 Task: Look for space in Alcoy, Spain from 2nd June, 2023 to 6th June, 2023 for 1 adult in price range Rs.10000 to Rs.13000. Place can be private room with 1  bedroom having 1 bed and 1 bathroom. Property type can be house, flat, guest house, hotel. Booking option can be shelf check-in. Required host language is English.
Action: Mouse moved to (298, 144)
Screenshot: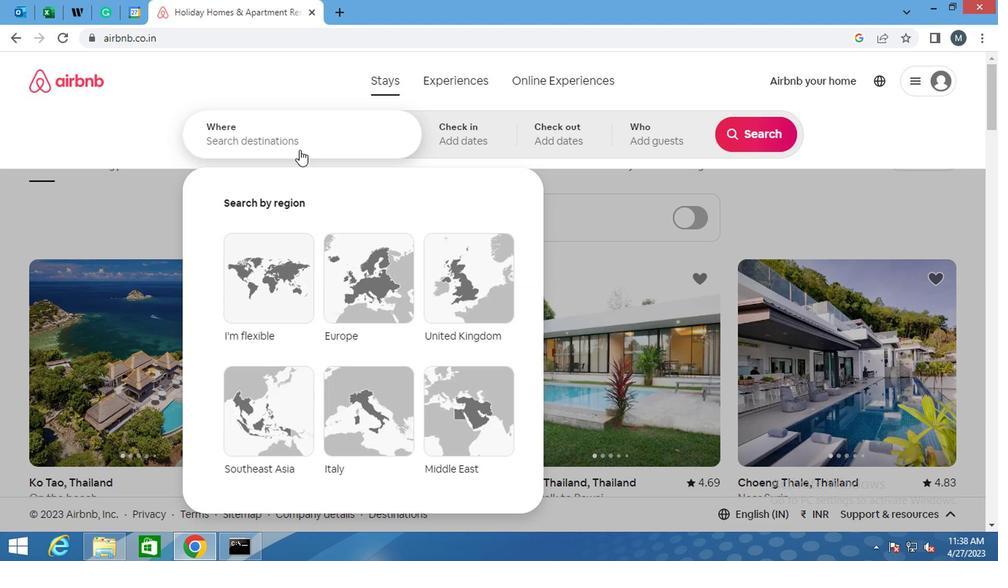 
Action: Mouse pressed left at (298, 144)
Screenshot: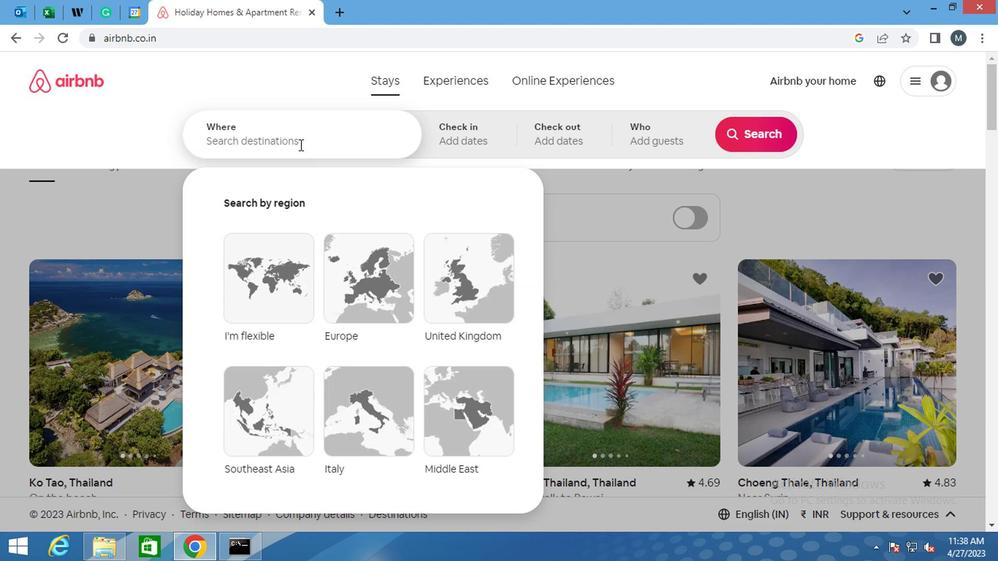 
Action: Mouse moved to (299, 144)
Screenshot: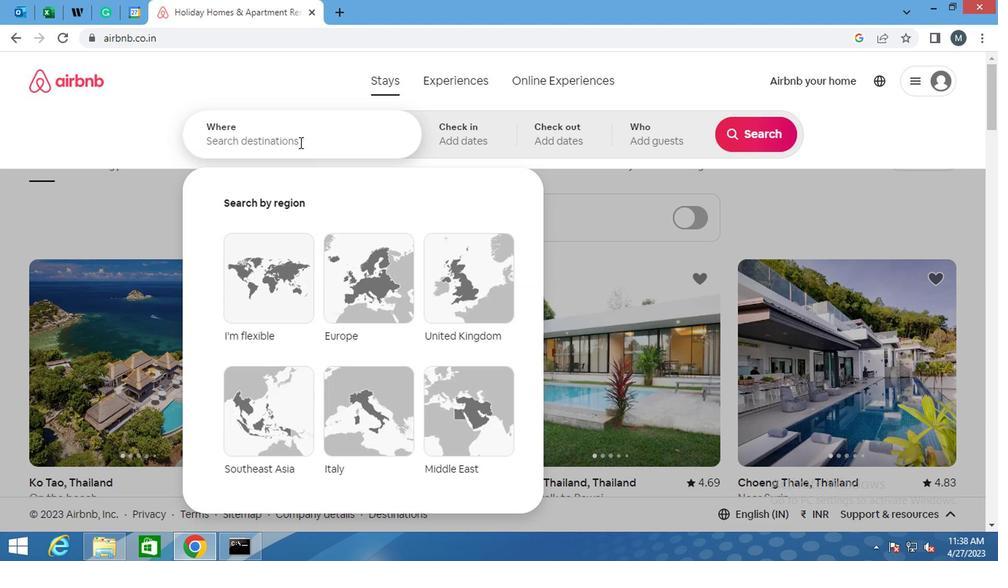
Action: Key pressed <Key.shift>ALCOY,<Key.shift>SPAIN<Key.enter>
Screenshot: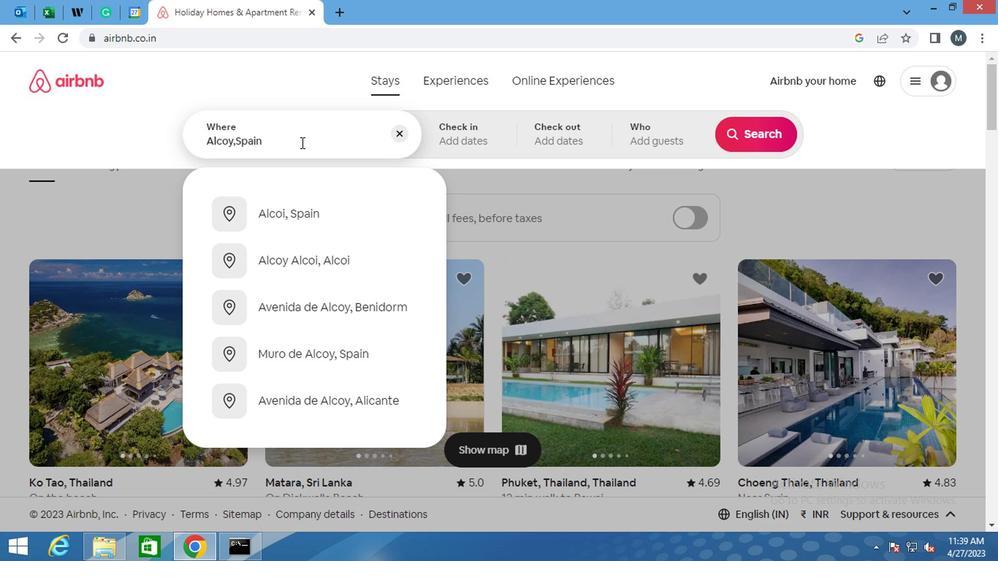 
Action: Mouse moved to (742, 252)
Screenshot: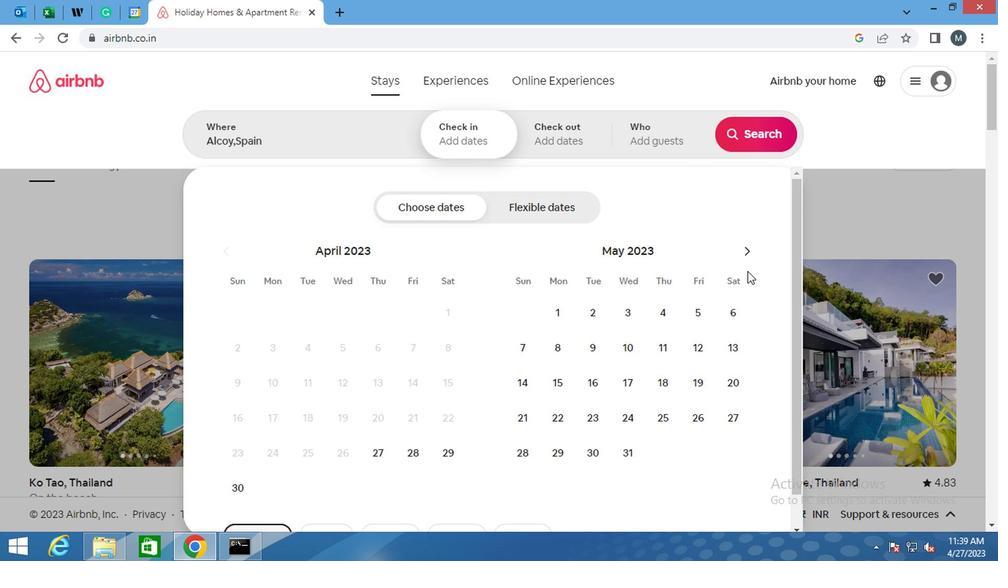 
Action: Mouse pressed left at (742, 252)
Screenshot: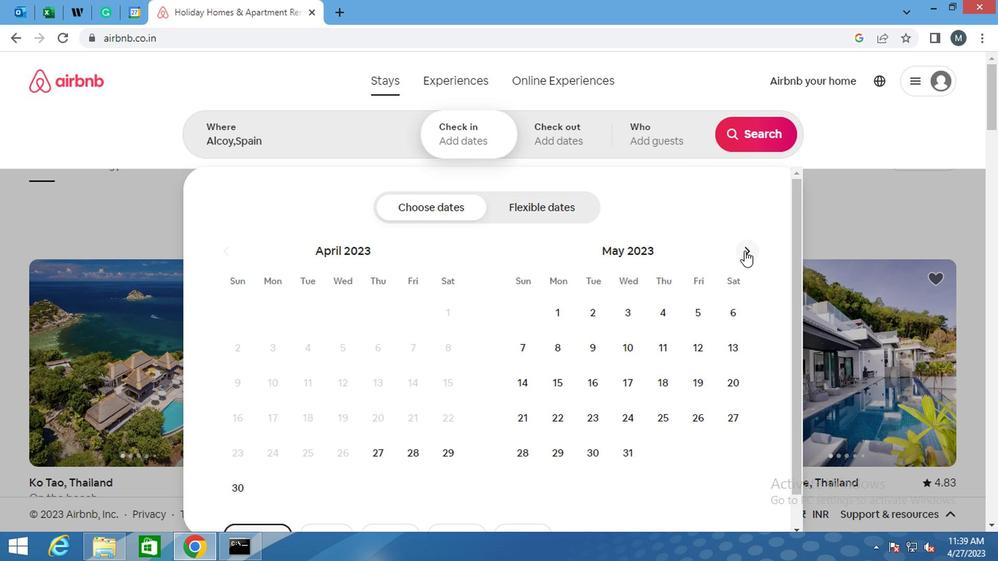 
Action: Mouse moved to (690, 316)
Screenshot: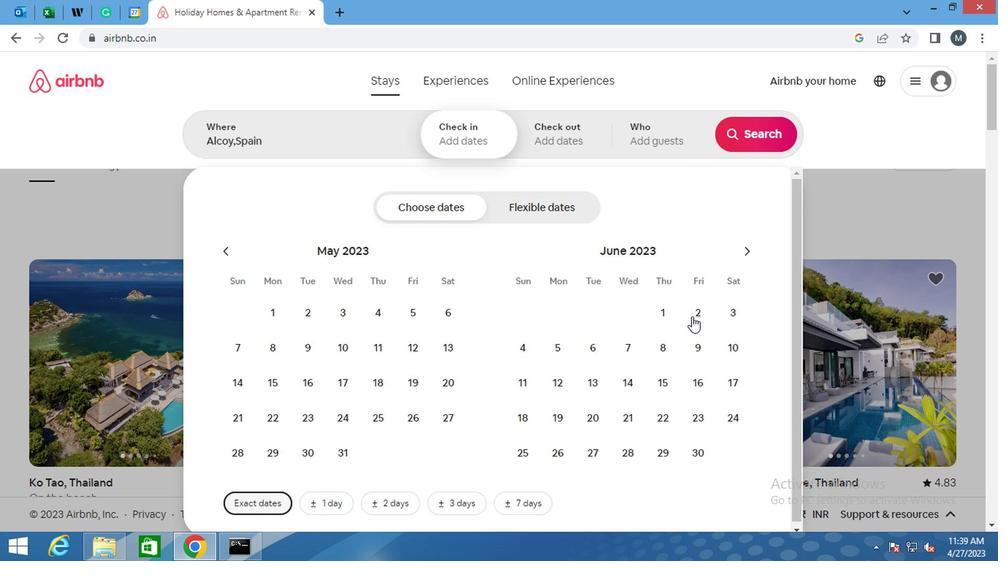 
Action: Mouse pressed left at (690, 316)
Screenshot: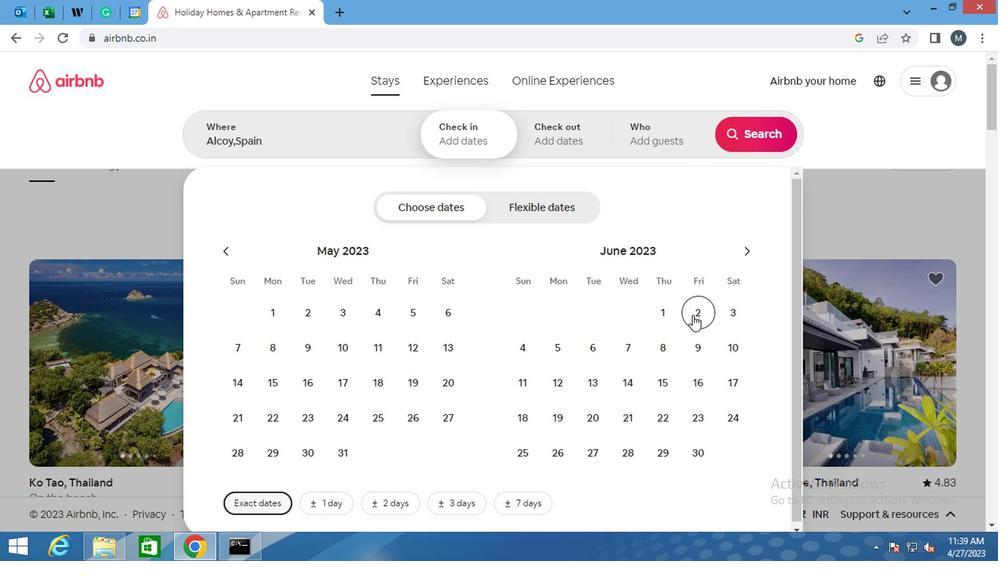 
Action: Mouse moved to (593, 350)
Screenshot: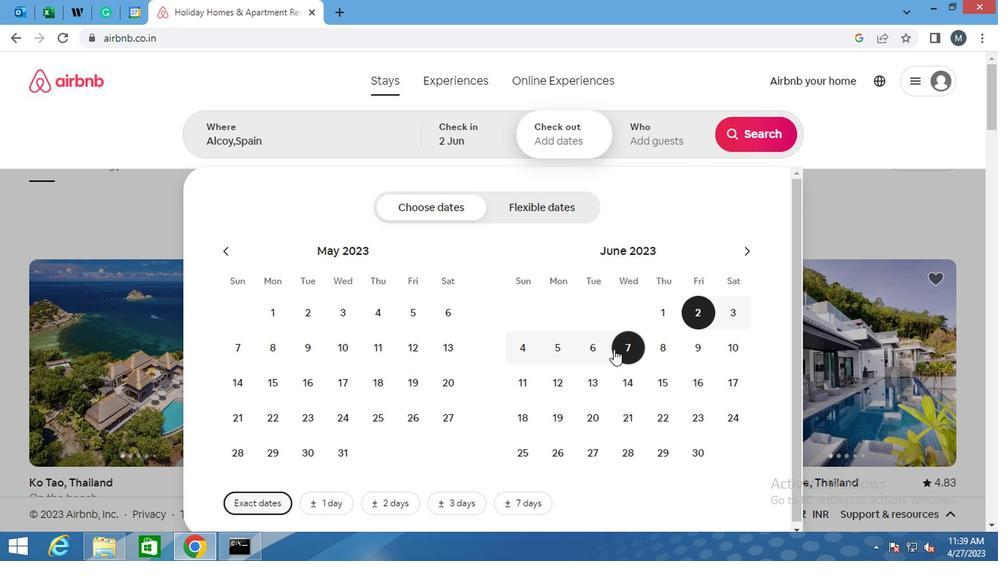 
Action: Mouse pressed left at (593, 350)
Screenshot: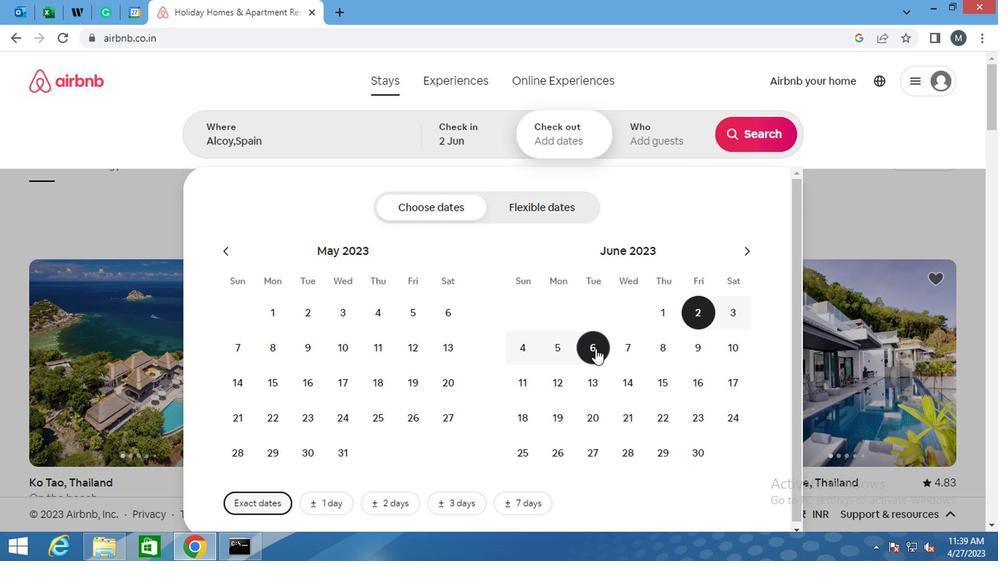 
Action: Mouse moved to (659, 149)
Screenshot: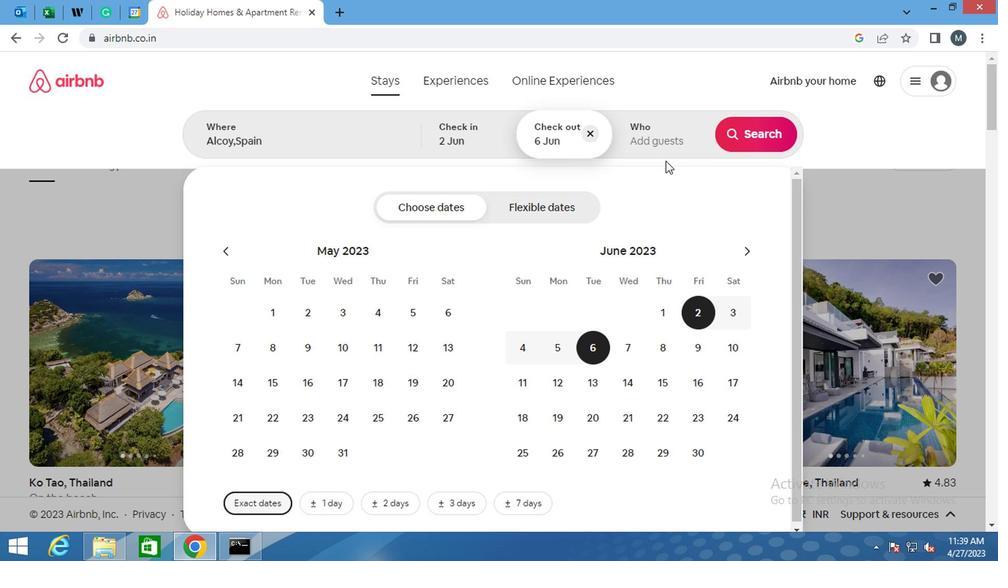 
Action: Mouse pressed left at (659, 149)
Screenshot: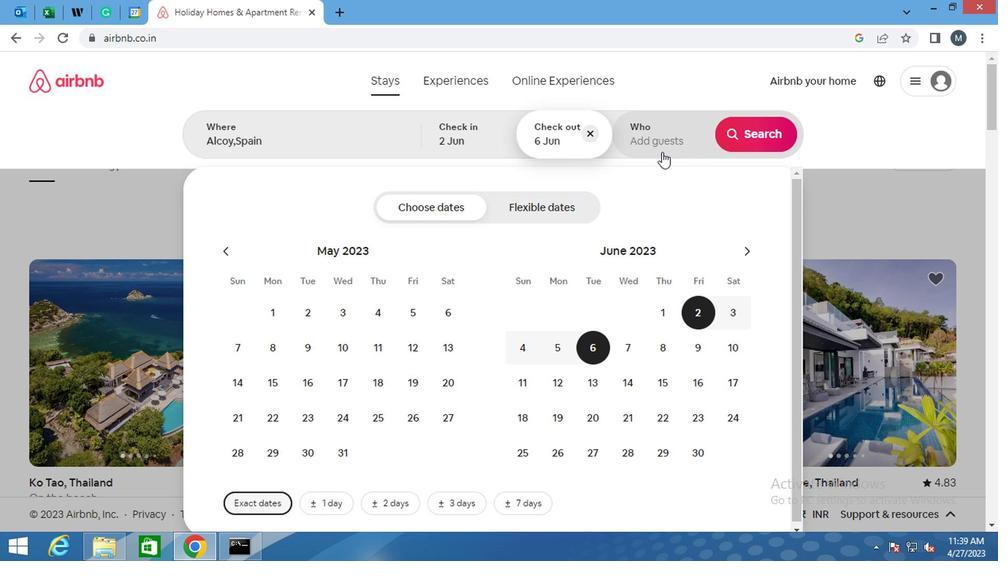 
Action: Mouse moved to (764, 217)
Screenshot: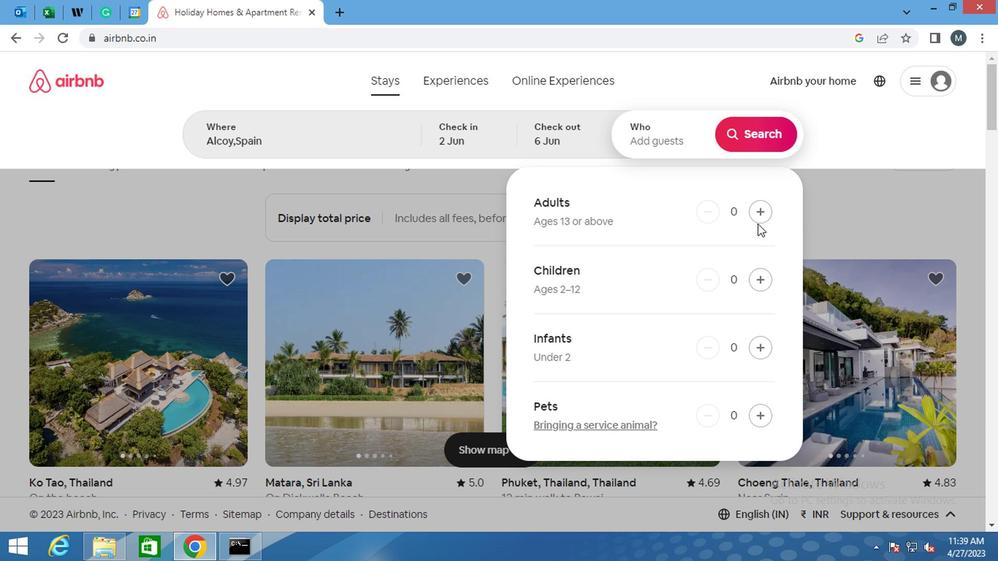 
Action: Mouse pressed left at (764, 217)
Screenshot: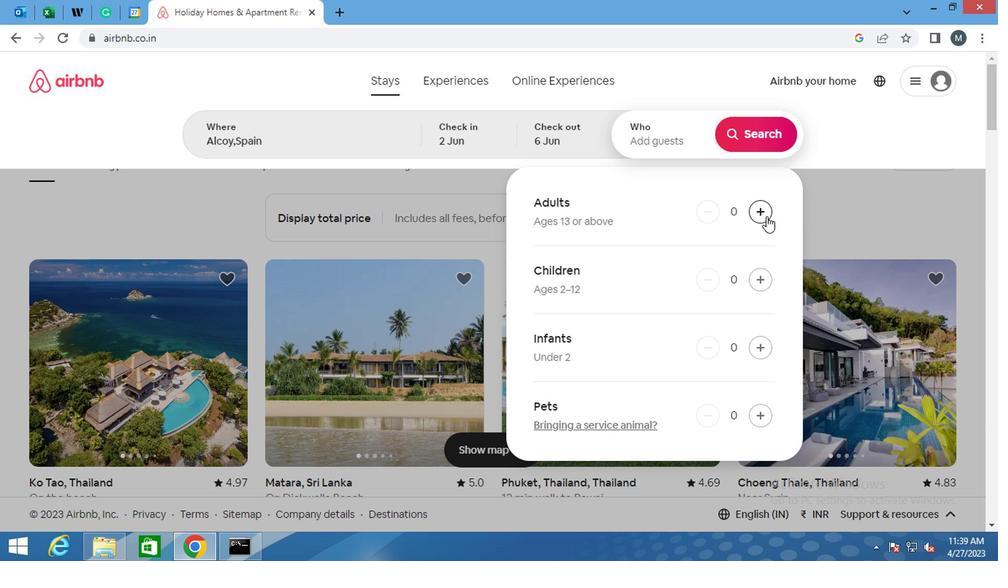 
Action: Mouse moved to (753, 136)
Screenshot: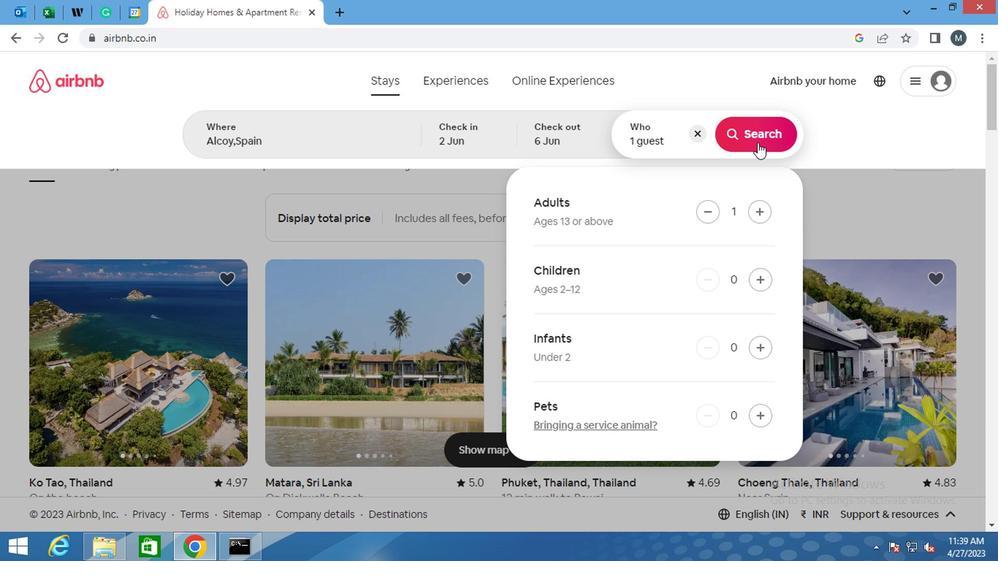 
Action: Mouse pressed left at (753, 136)
Screenshot: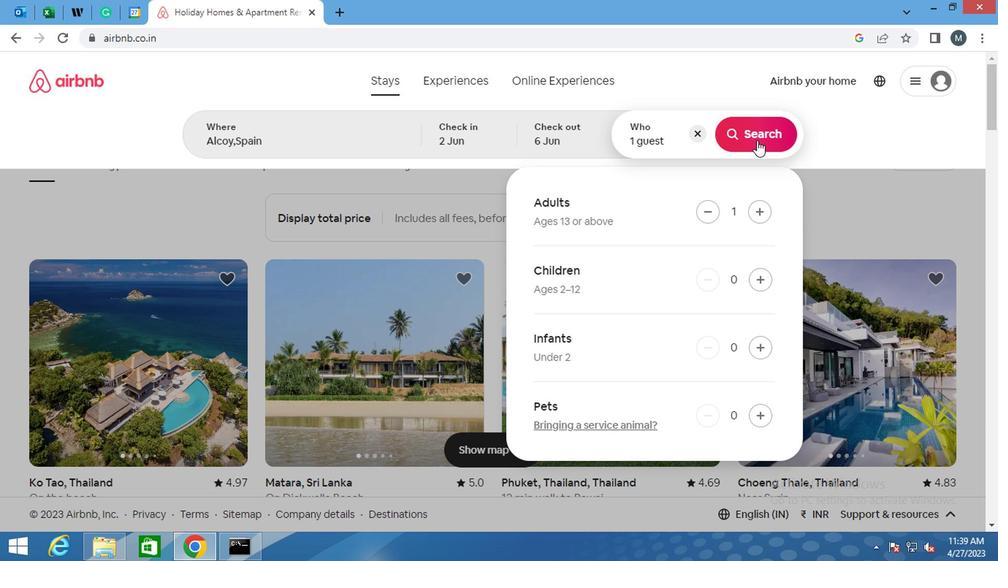
Action: Mouse moved to (951, 140)
Screenshot: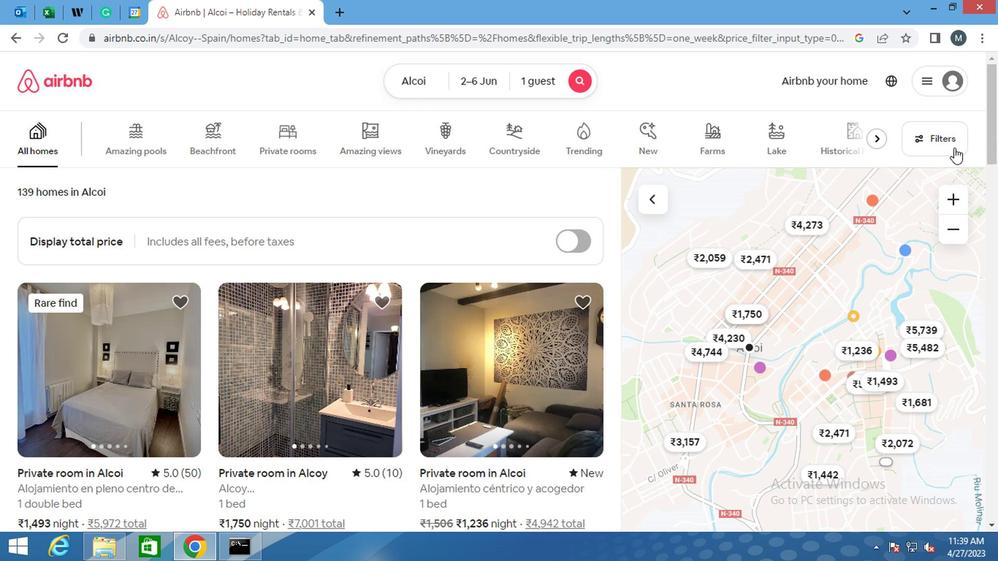 
Action: Mouse pressed left at (951, 140)
Screenshot: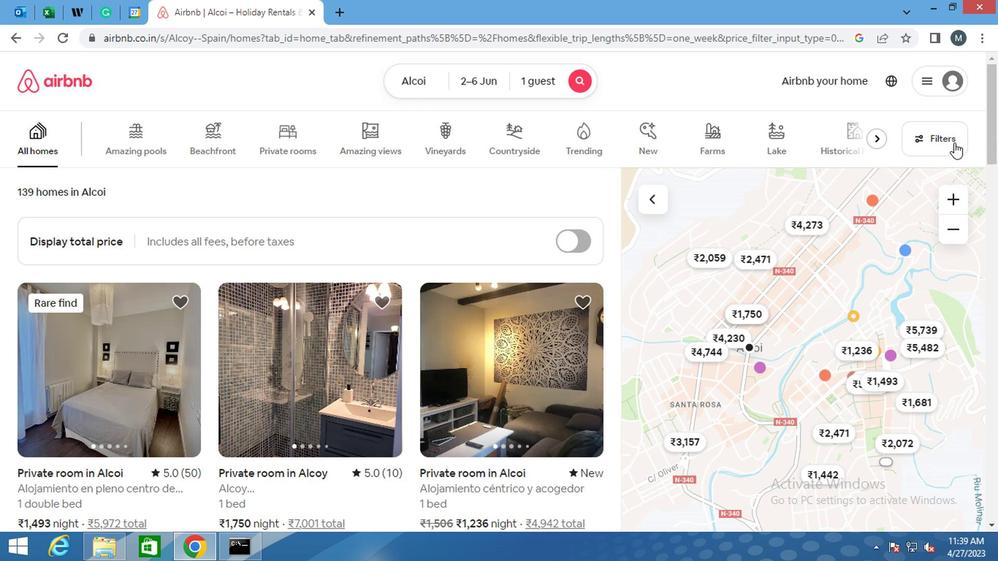 
Action: Mouse moved to (408, 314)
Screenshot: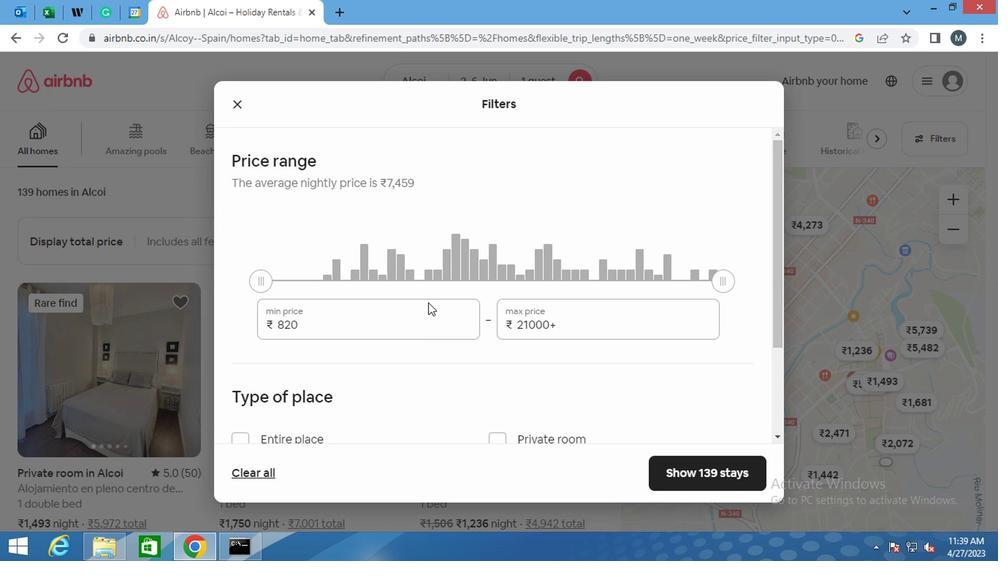 
Action: Mouse pressed left at (408, 314)
Screenshot: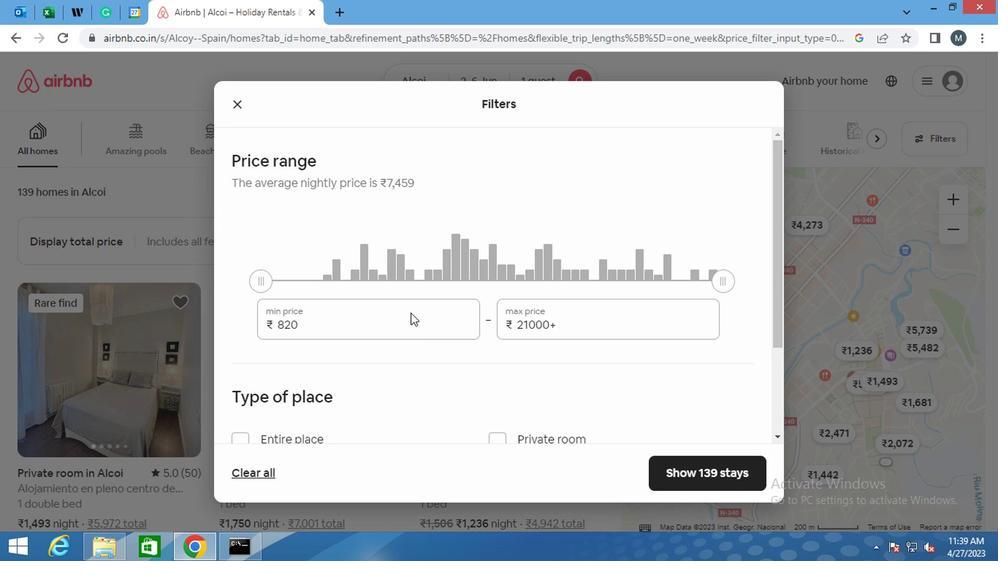 
Action: Mouse moved to (403, 321)
Screenshot: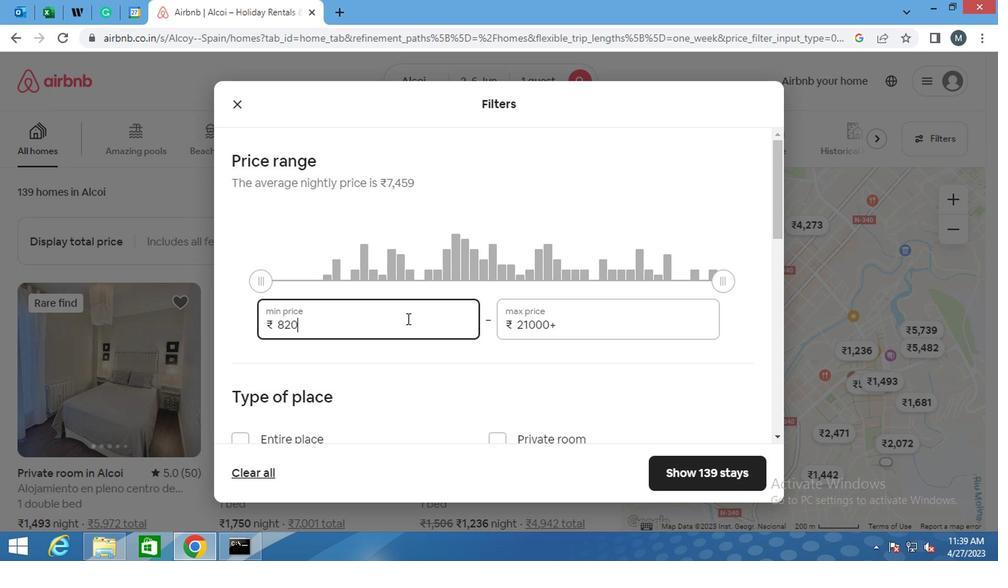 
Action: Key pressed <Key.backspace><Key.backspace><Key.backspace>10000
Screenshot: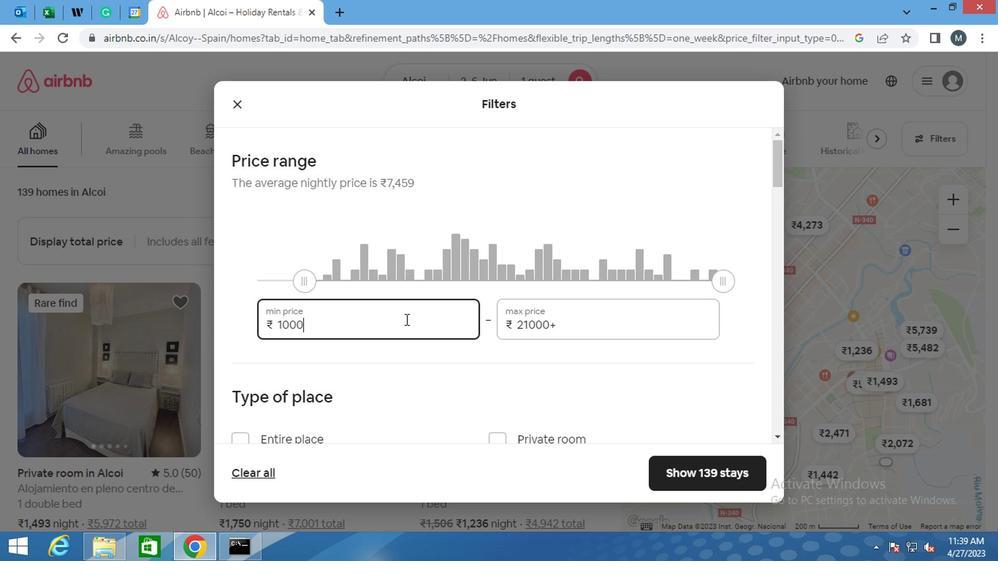 
Action: Mouse moved to (560, 328)
Screenshot: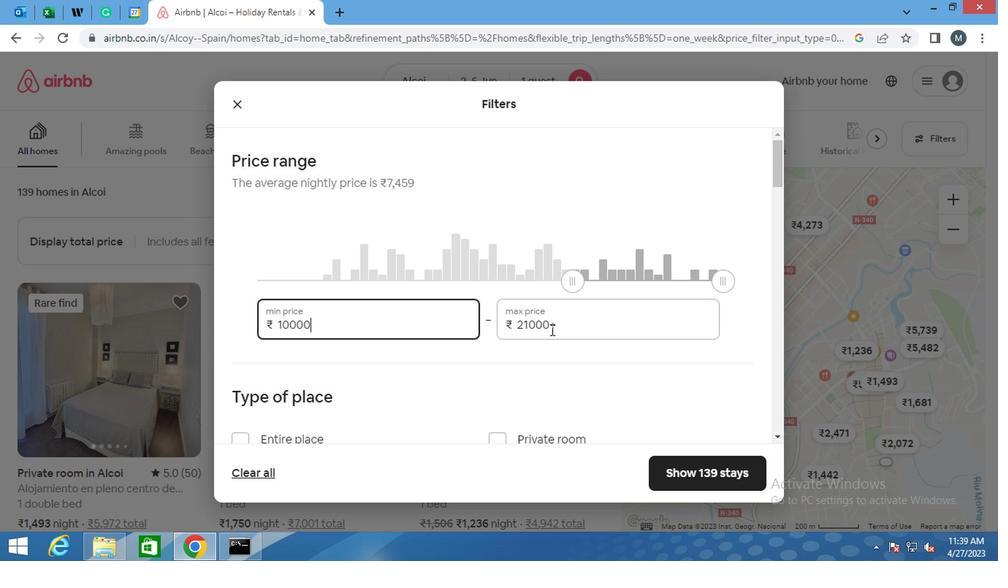 
Action: Mouse pressed left at (560, 328)
Screenshot: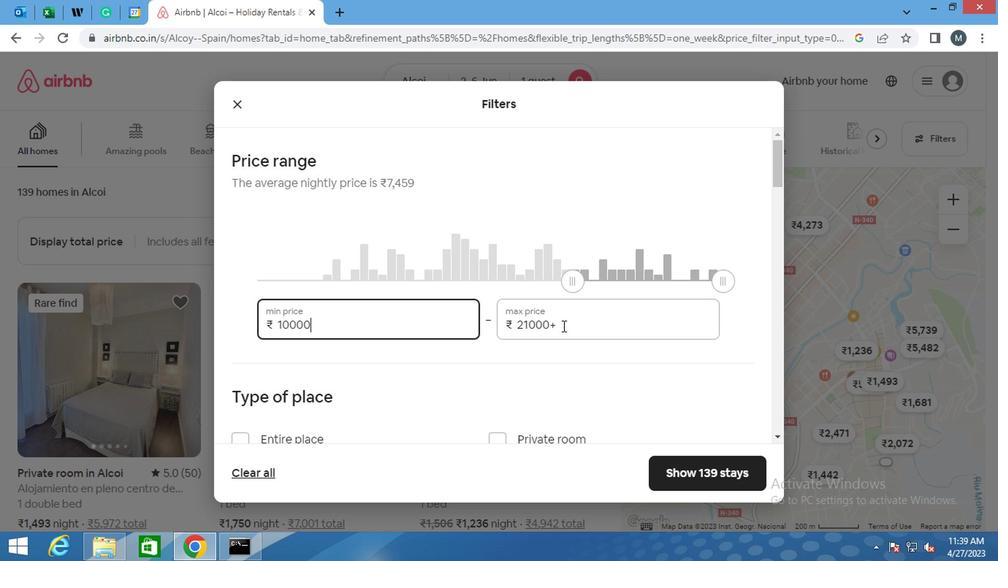 
Action: Key pressed <Key.backspace>
Screenshot: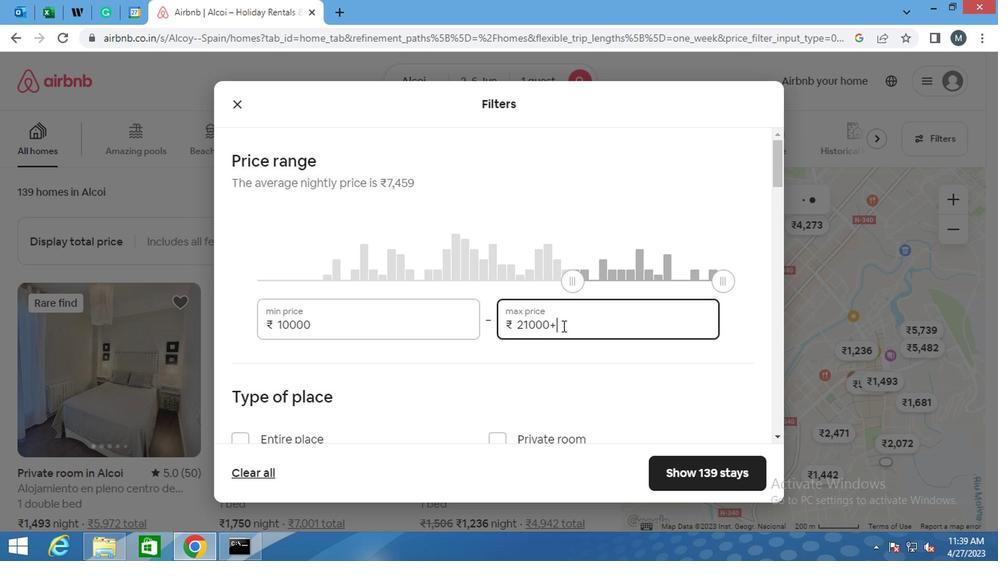 
Action: Mouse moved to (560, 327)
Screenshot: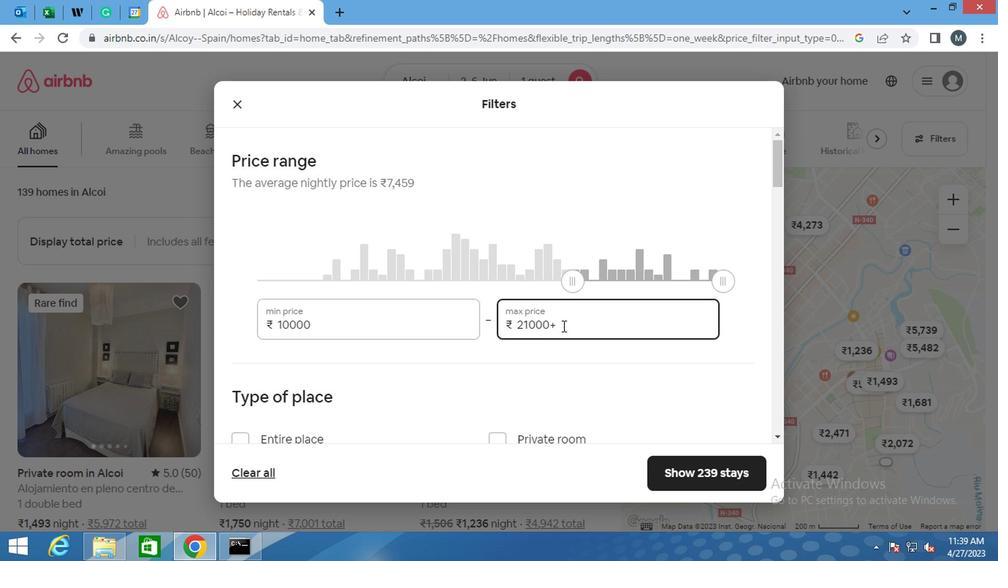 
Action: Key pressed <Key.backspace><Key.backspace><Key.backspace><Key.backspace><Key.backspace><Key.backspace><Key.backspace><Key.backspace>130
Screenshot: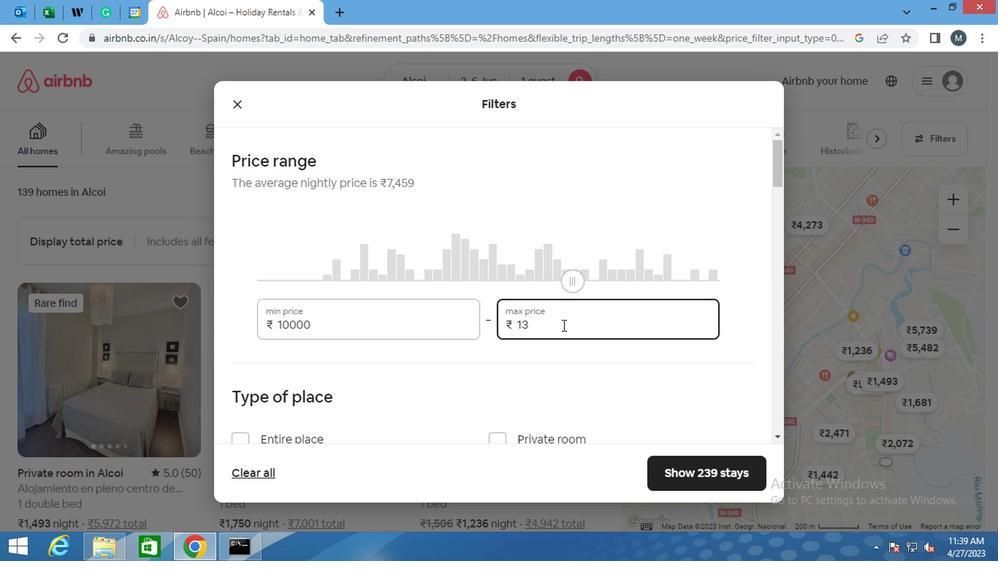 
Action: Mouse moved to (561, 327)
Screenshot: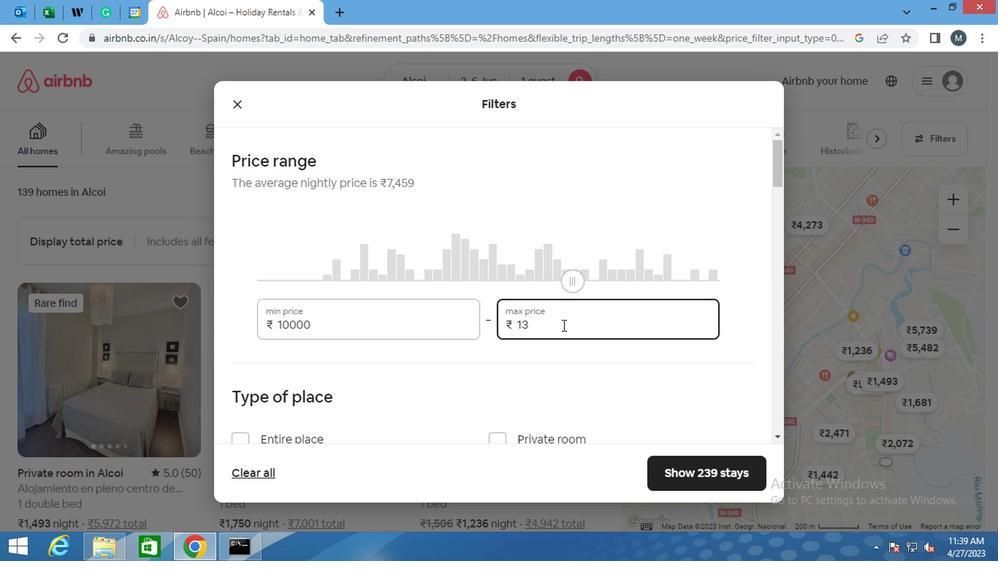 
Action: Key pressed 00
Screenshot: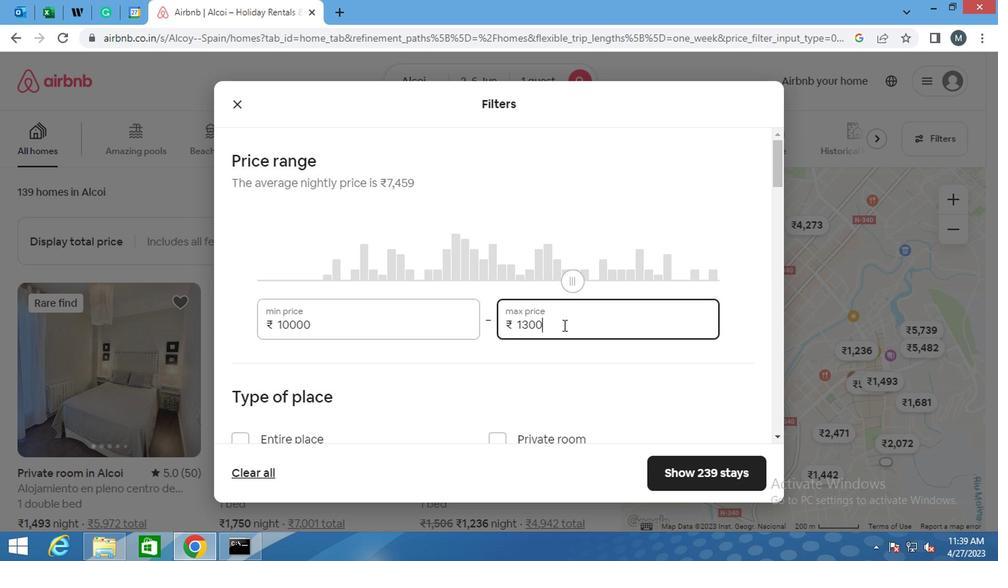
Action: Mouse moved to (449, 294)
Screenshot: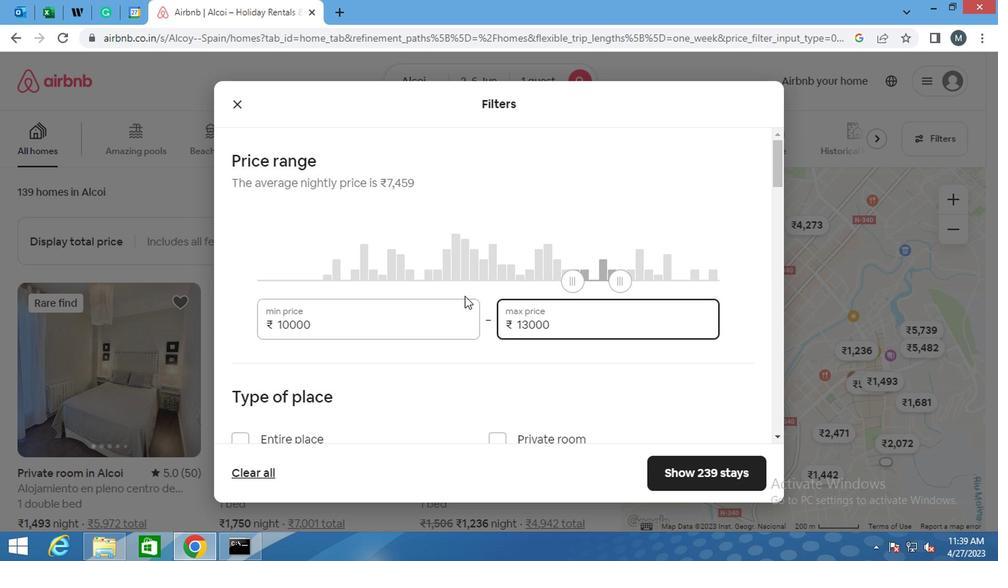 
Action: Mouse scrolled (449, 293) with delta (0, -1)
Screenshot: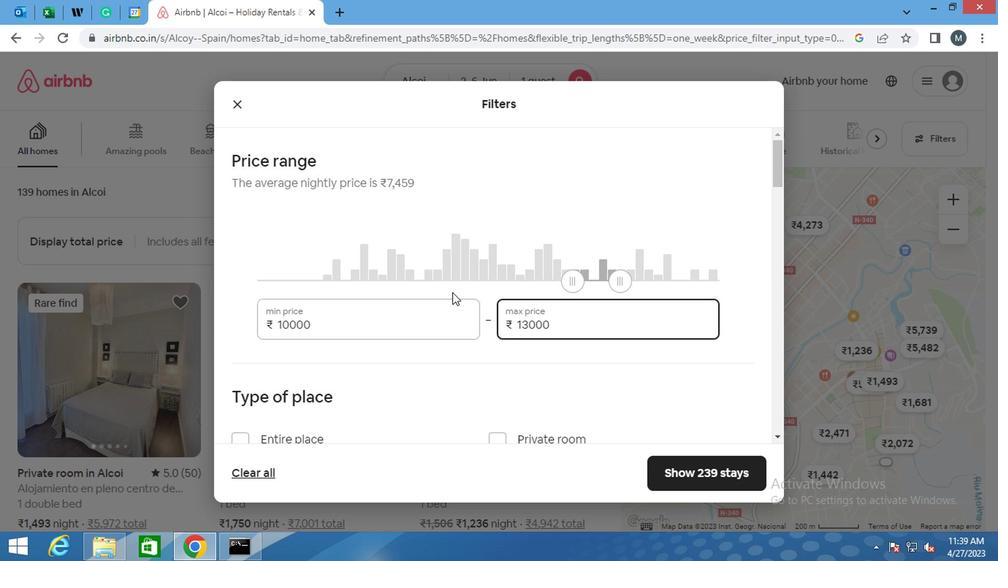 
Action: Mouse moved to (433, 292)
Screenshot: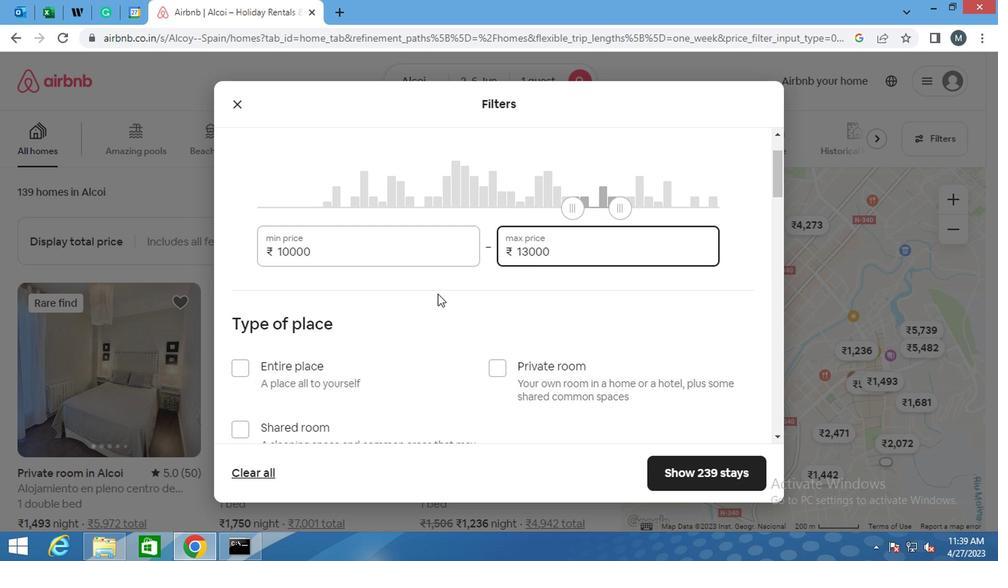 
Action: Mouse scrolled (433, 292) with delta (0, 0)
Screenshot: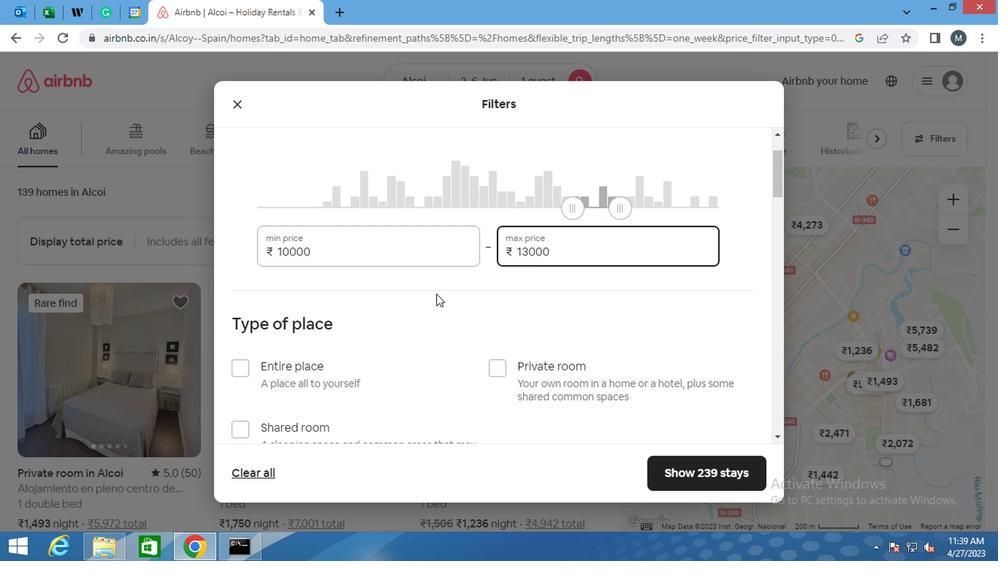 
Action: Mouse moved to (386, 305)
Screenshot: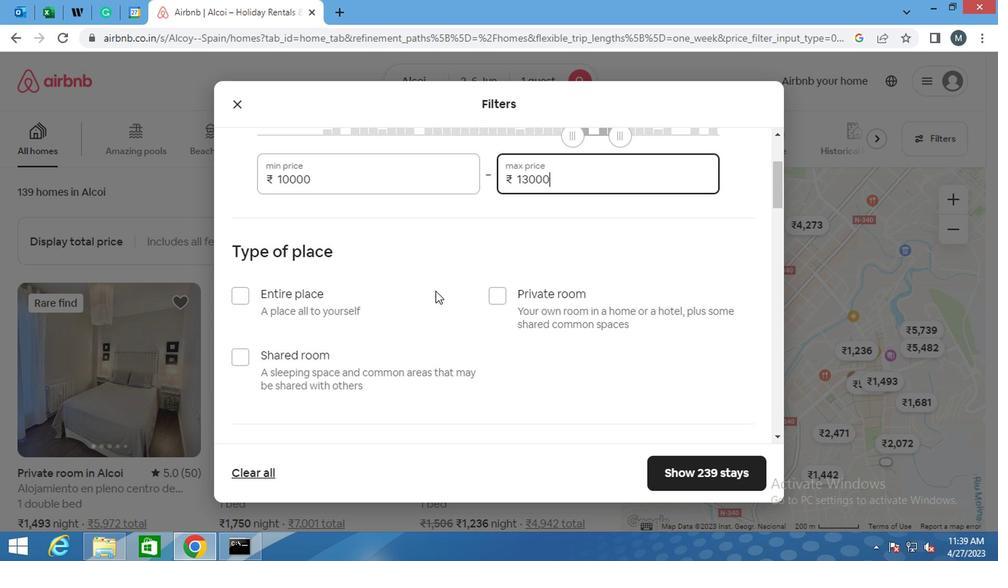 
Action: Mouse scrolled (386, 305) with delta (0, 0)
Screenshot: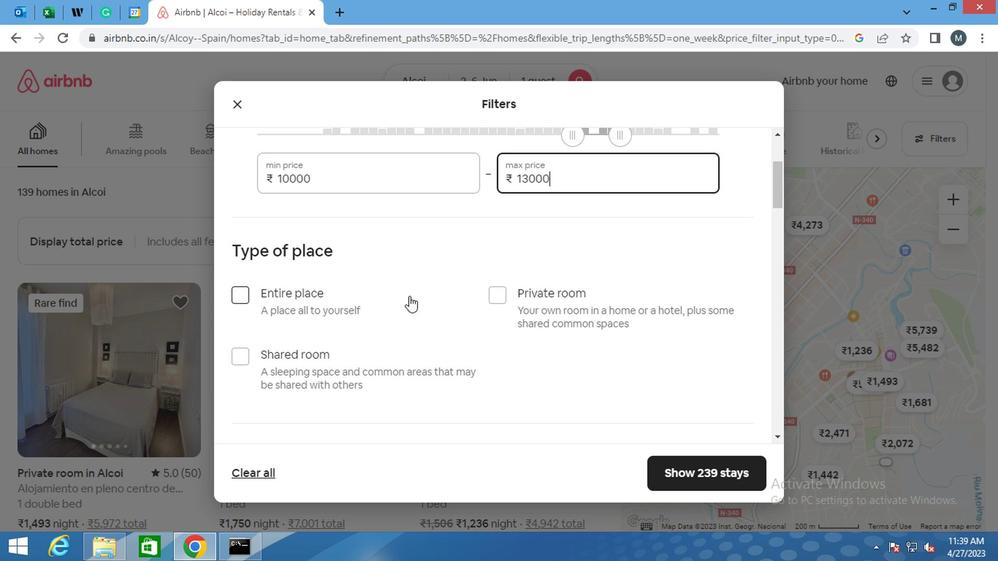 
Action: Mouse moved to (494, 226)
Screenshot: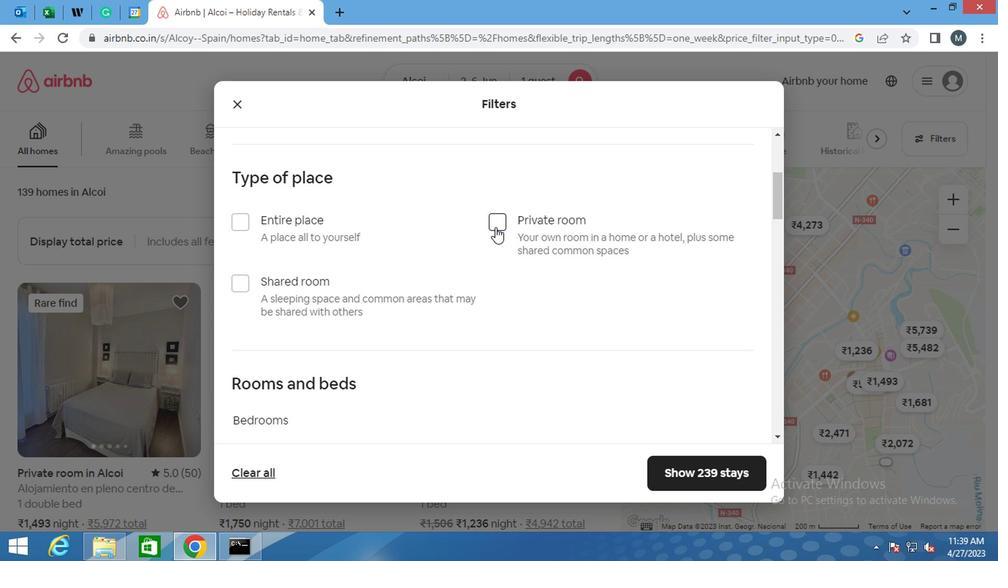 
Action: Mouse pressed left at (494, 226)
Screenshot: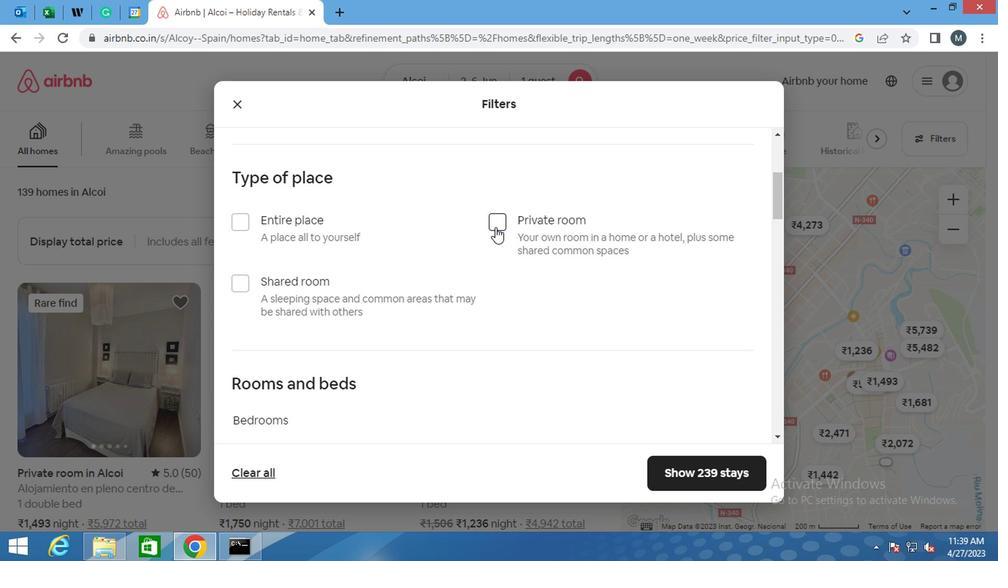 
Action: Mouse moved to (485, 240)
Screenshot: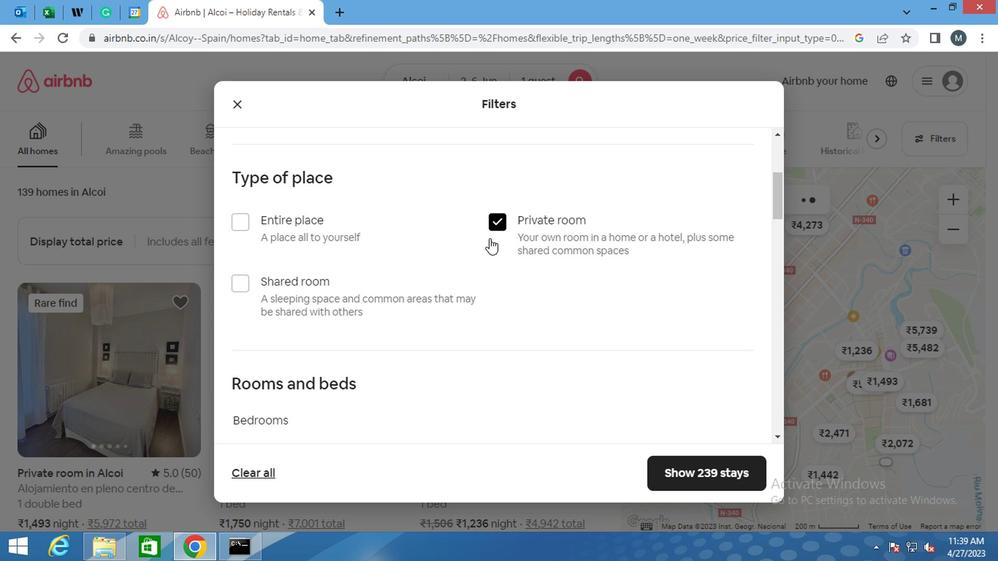 
Action: Mouse scrolled (485, 240) with delta (0, 0)
Screenshot: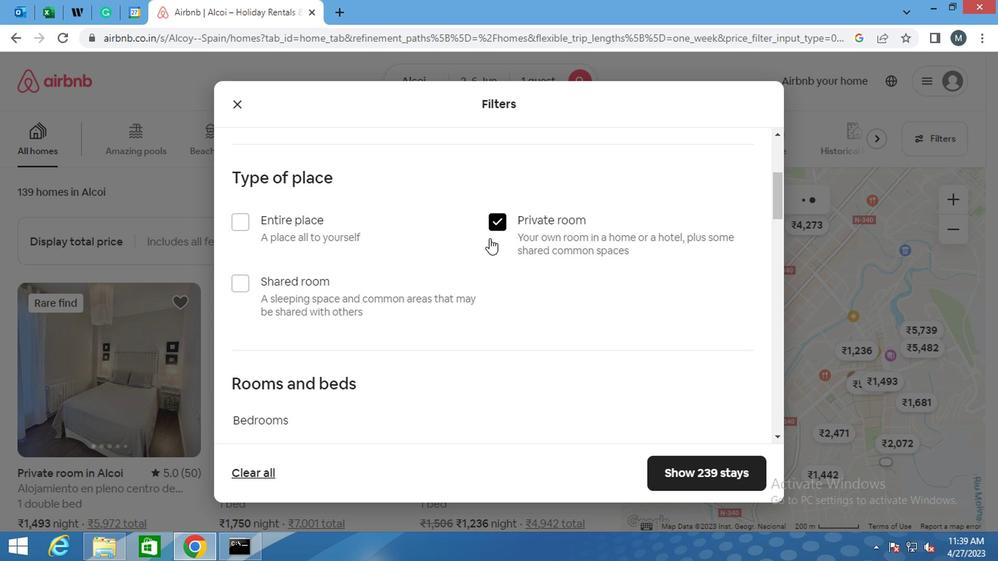 
Action: Mouse moved to (397, 258)
Screenshot: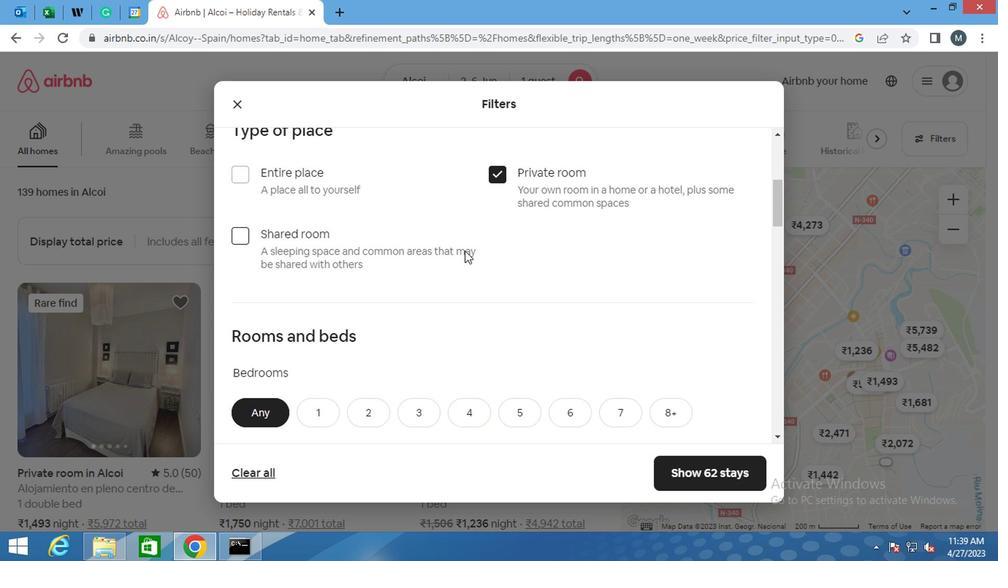 
Action: Mouse scrolled (397, 257) with delta (0, -1)
Screenshot: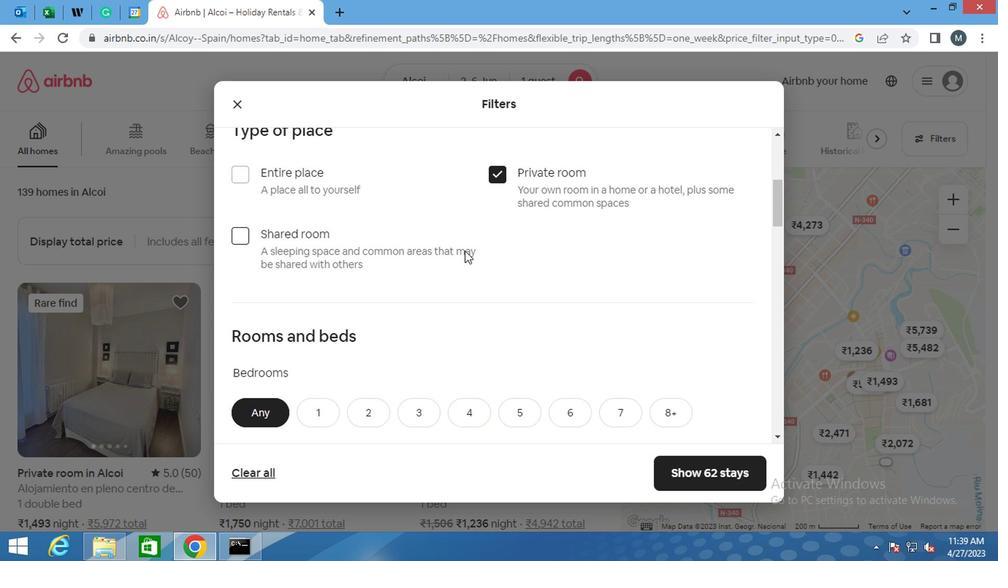 
Action: Mouse moved to (332, 280)
Screenshot: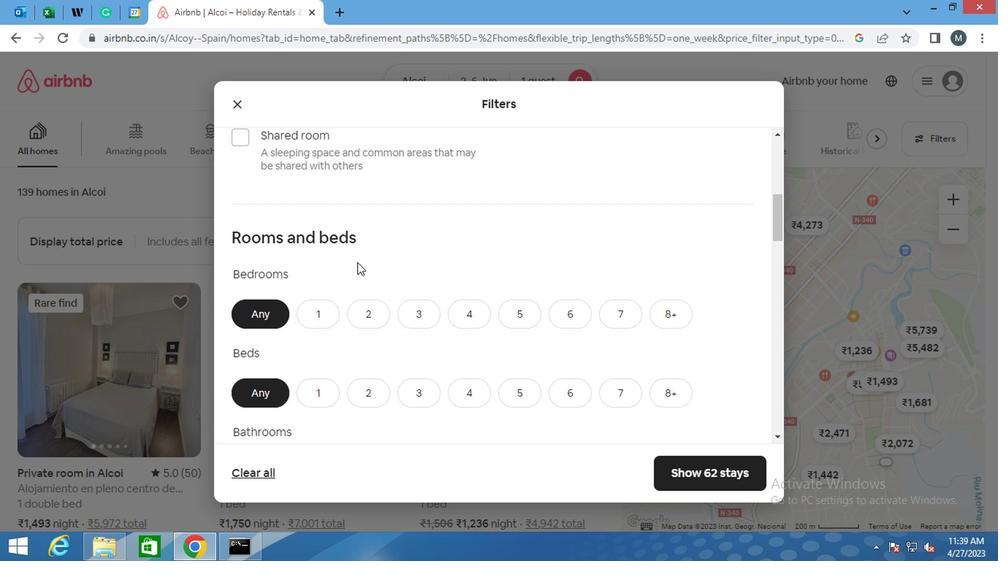 
Action: Mouse scrolled (332, 279) with delta (0, 0)
Screenshot: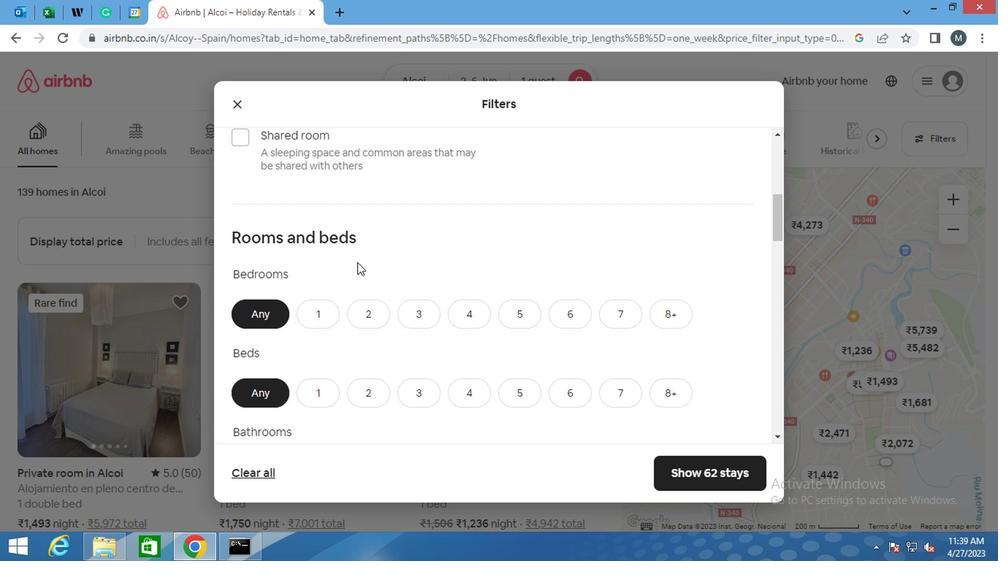 
Action: Mouse moved to (332, 281)
Screenshot: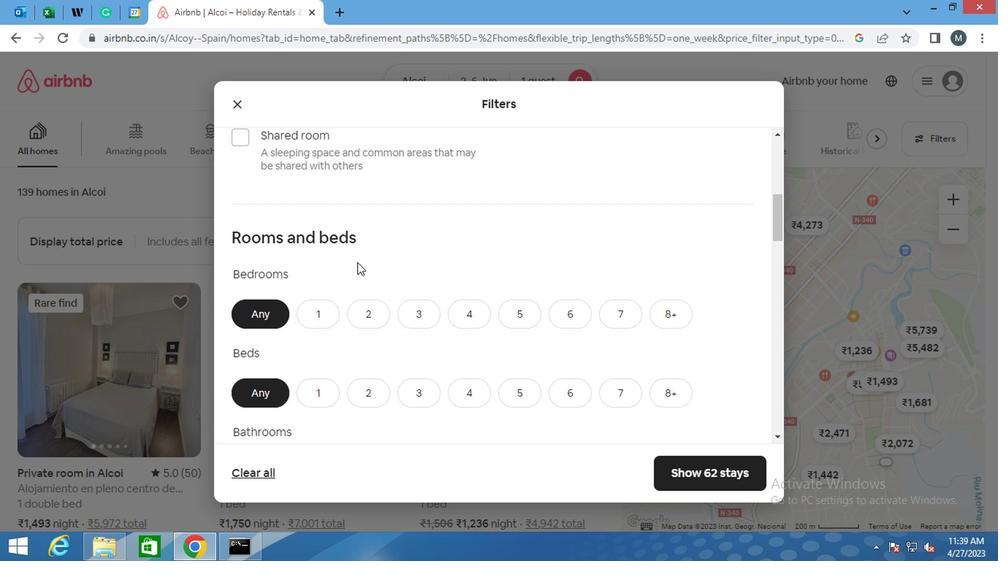 
Action: Mouse scrolled (332, 280) with delta (0, -1)
Screenshot: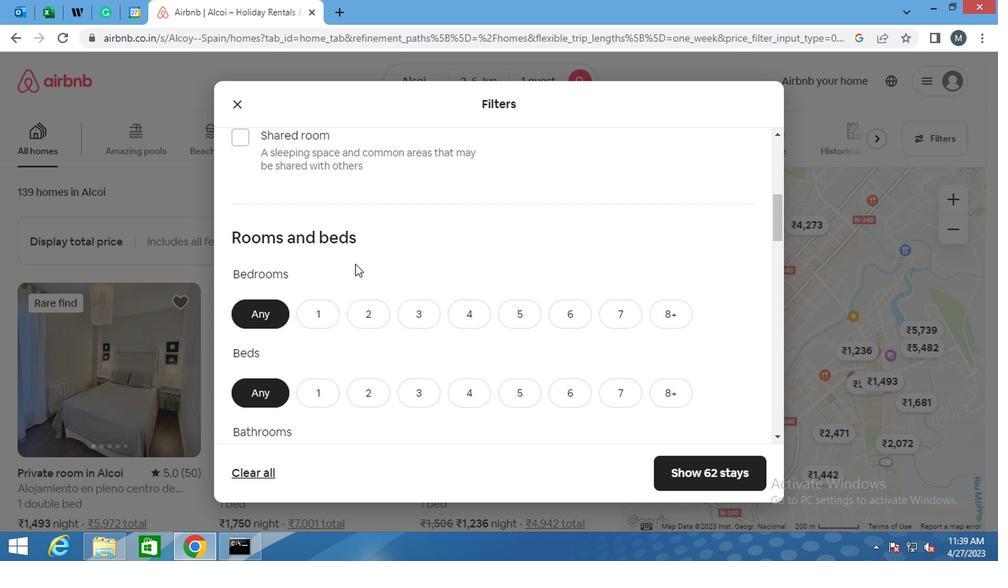 
Action: Mouse moved to (303, 168)
Screenshot: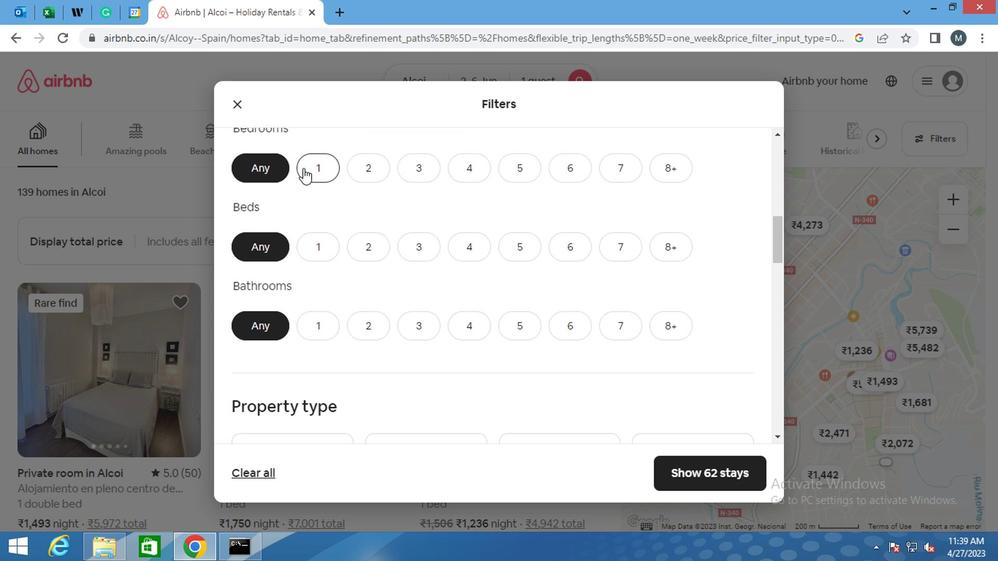 
Action: Mouse pressed left at (303, 168)
Screenshot: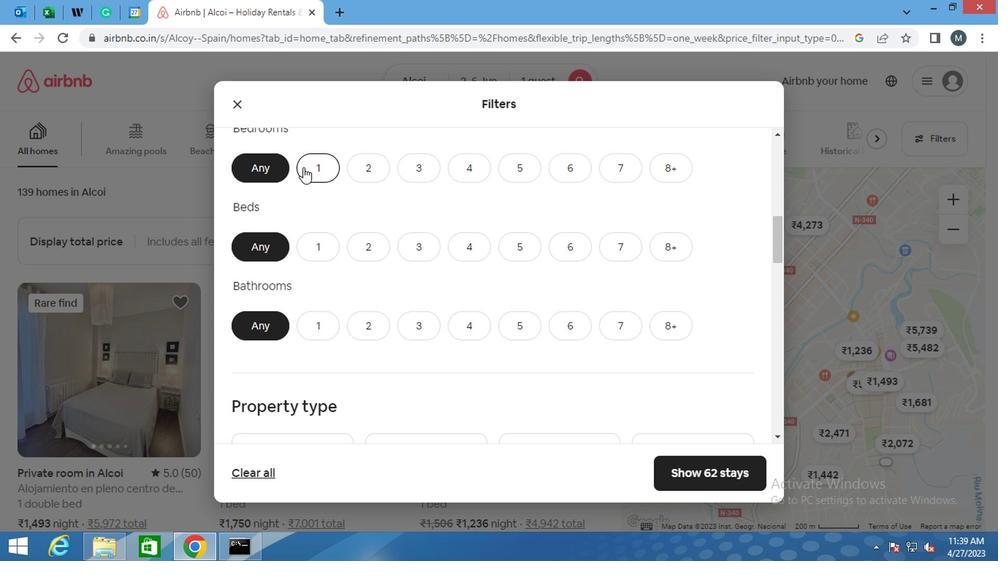 
Action: Mouse moved to (321, 248)
Screenshot: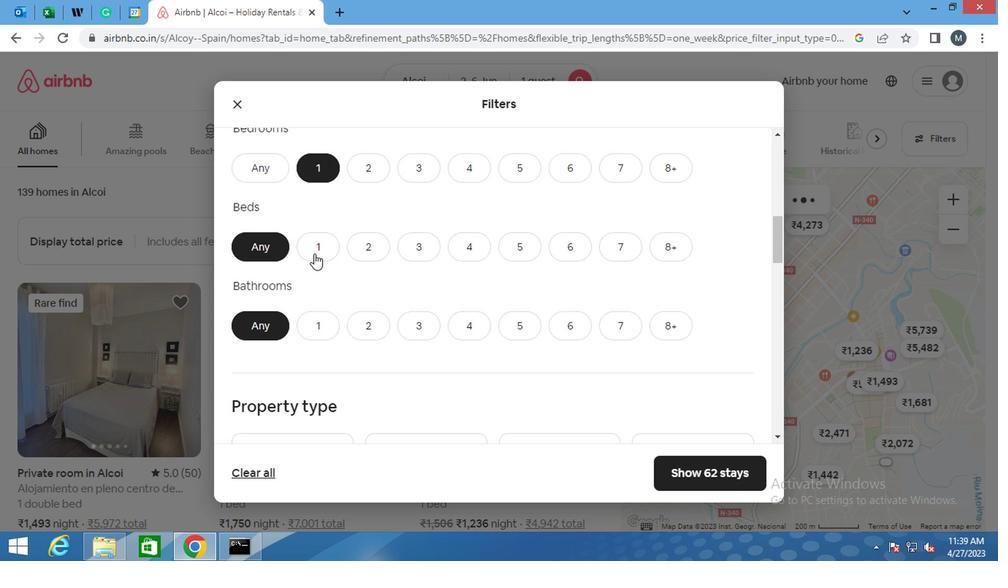 
Action: Mouse pressed left at (321, 248)
Screenshot: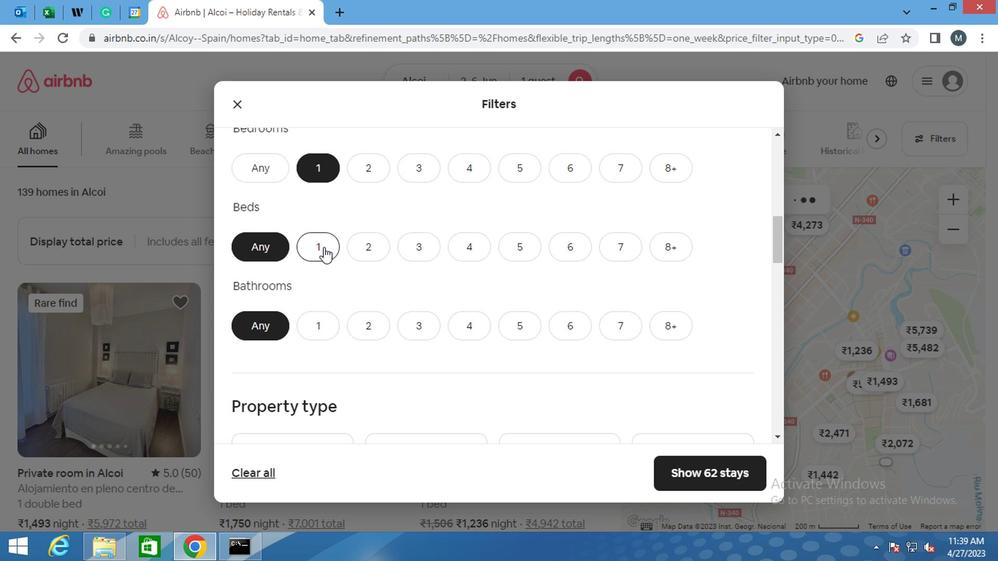 
Action: Mouse moved to (321, 320)
Screenshot: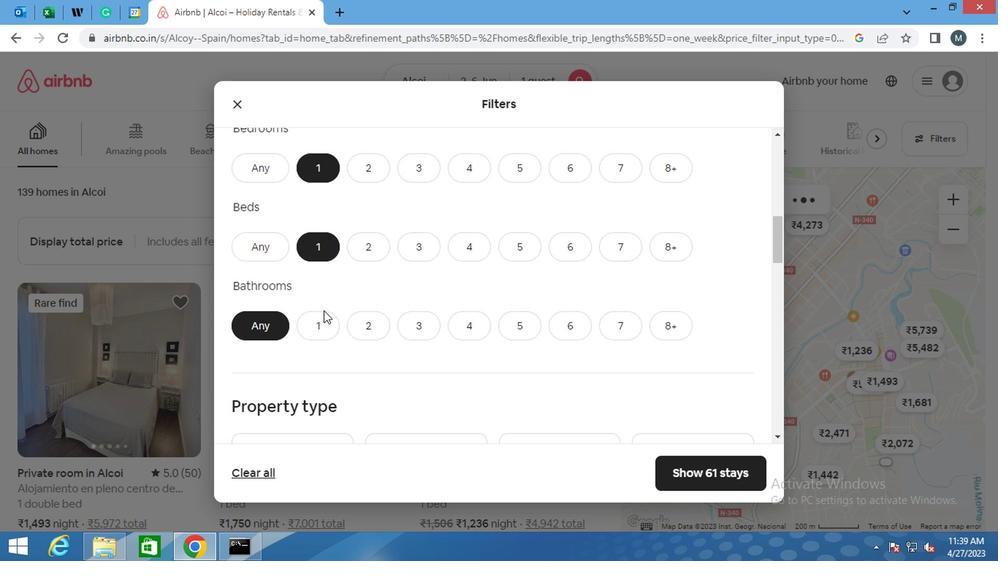 
Action: Mouse pressed left at (321, 320)
Screenshot: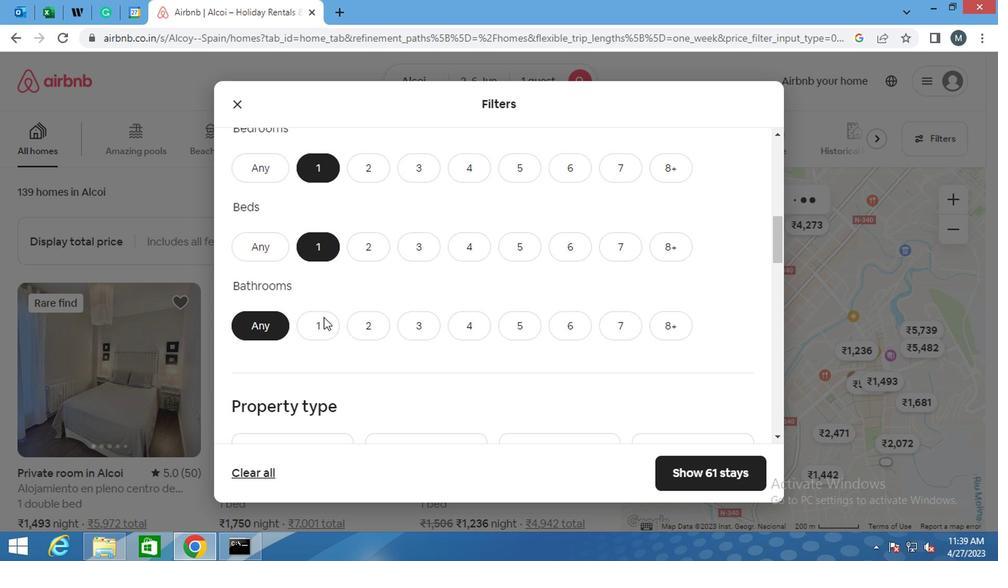 
Action: Mouse moved to (327, 278)
Screenshot: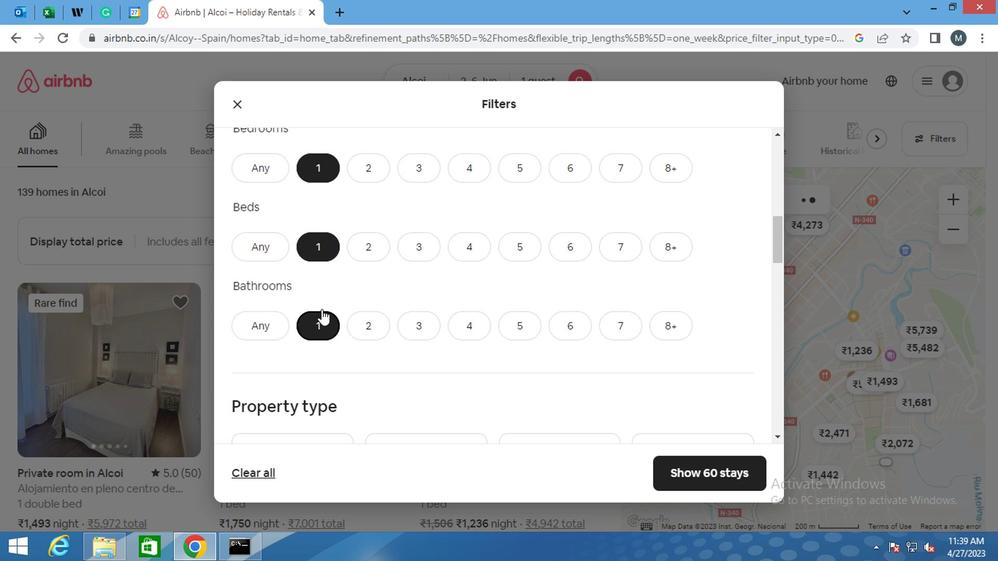 
Action: Mouse scrolled (327, 277) with delta (0, -1)
Screenshot: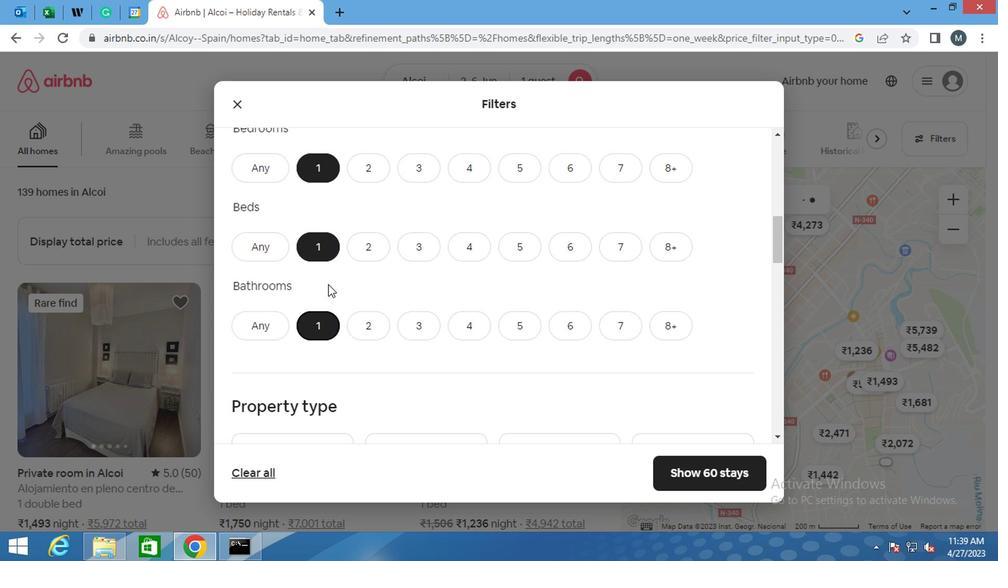 
Action: Mouse moved to (327, 278)
Screenshot: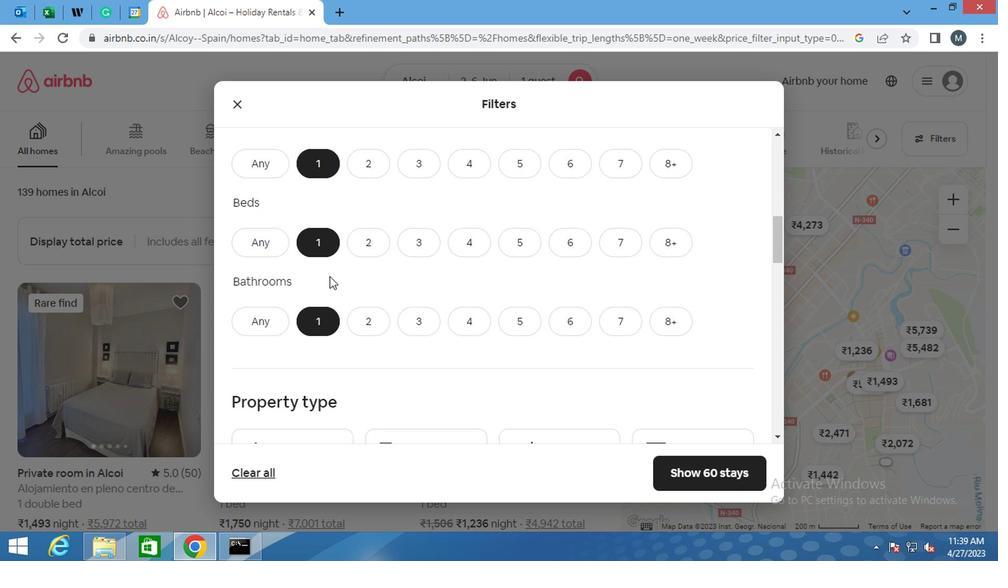 
Action: Mouse scrolled (327, 277) with delta (0, -1)
Screenshot: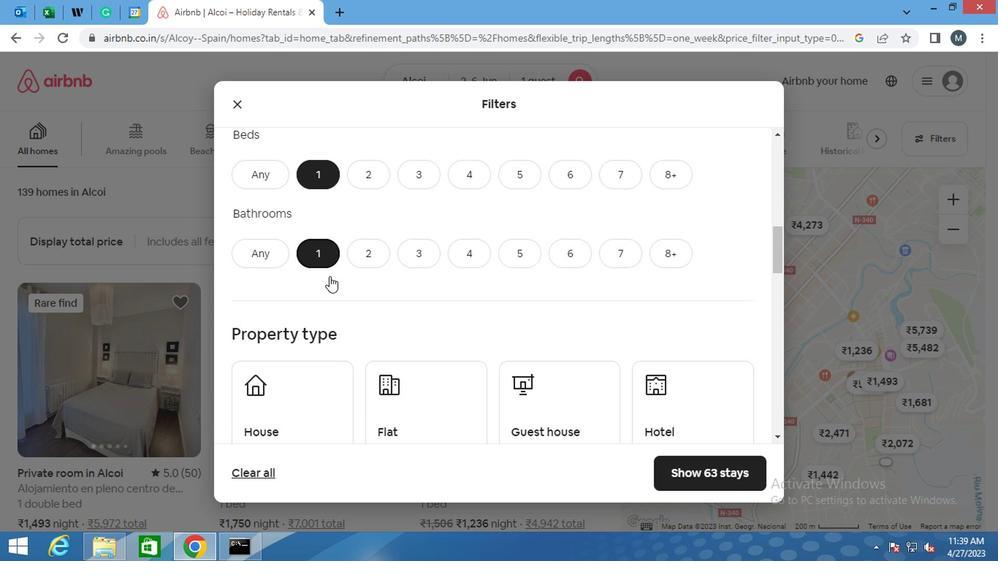 
Action: Mouse scrolled (327, 277) with delta (0, -1)
Screenshot: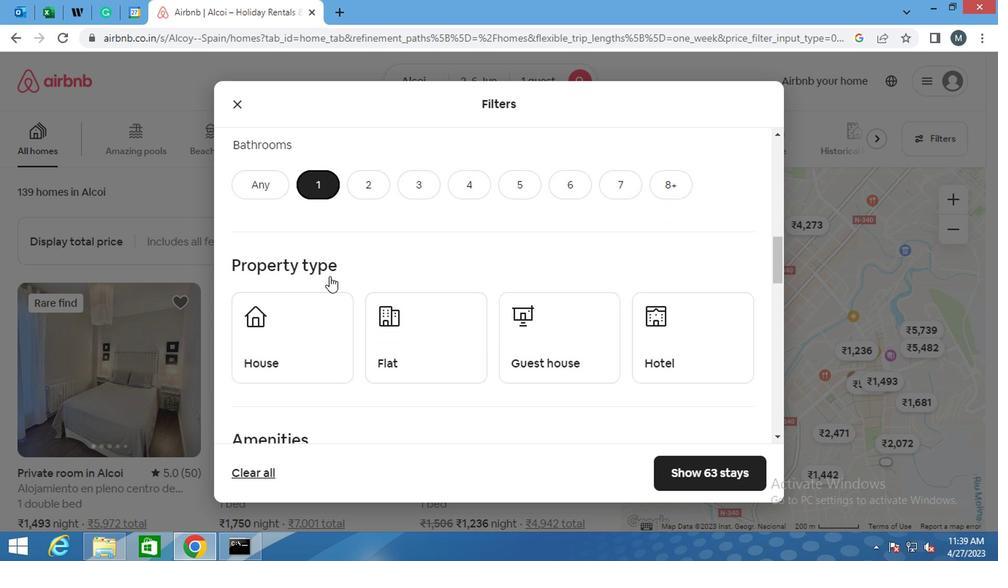 
Action: Mouse scrolled (327, 277) with delta (0, -1)
Screenshot: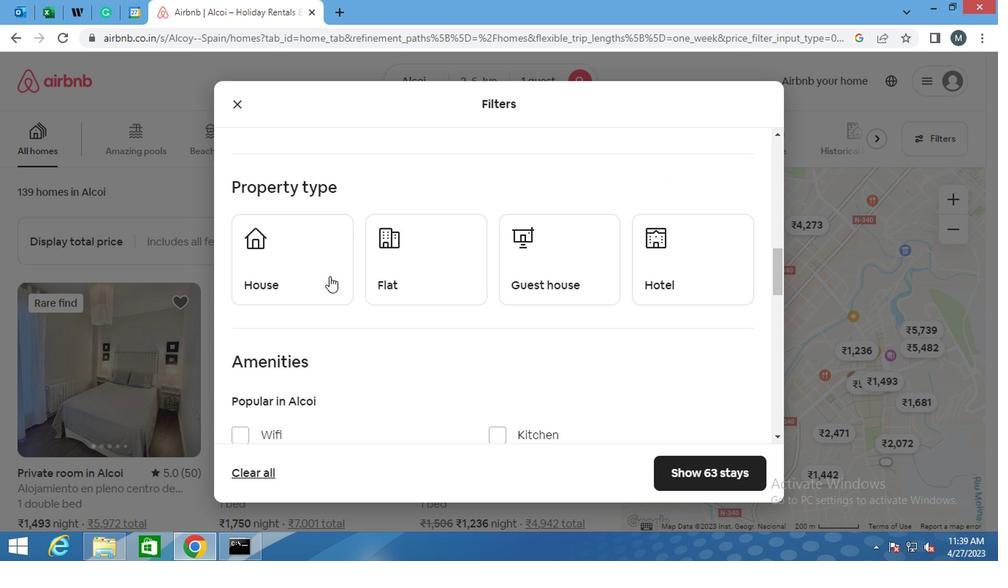 
Action: Mouse scrolled (327, 277) with delta (0, -1)
Screenshot: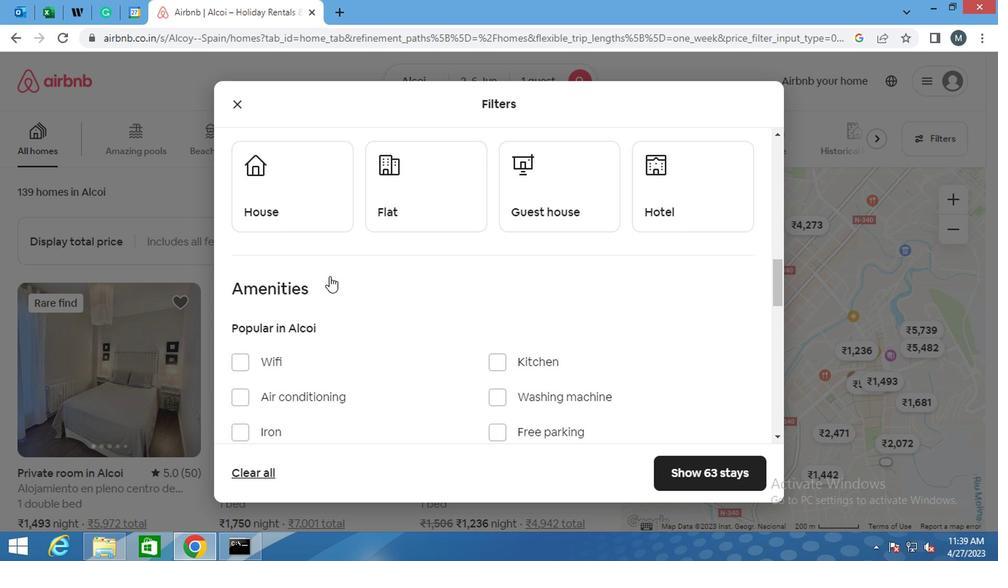 
Action: Mouse moved to (292, 205)
Screenshot: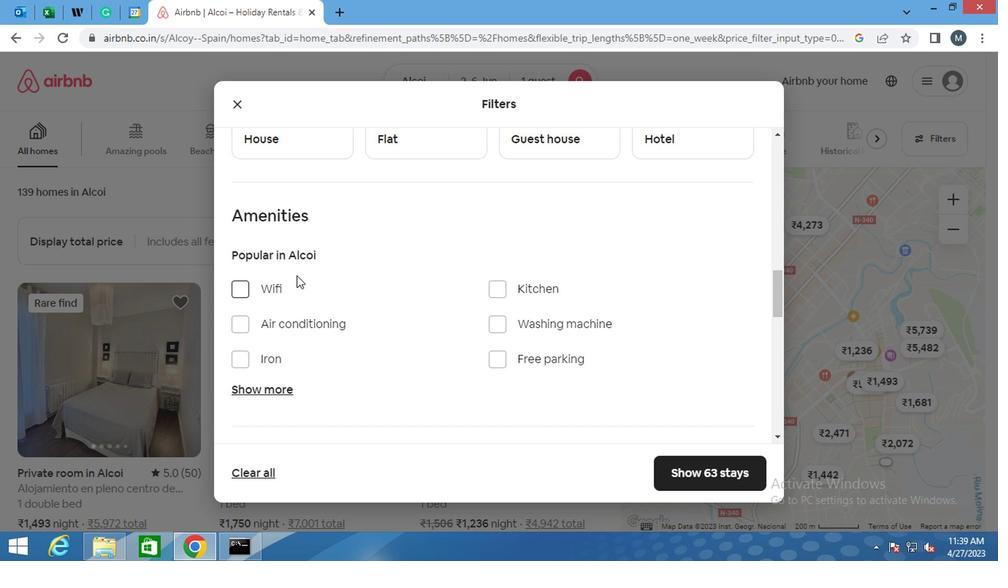 
Action: Mouse scrolled (292, 206) with delta (0, 1)
Screenshot: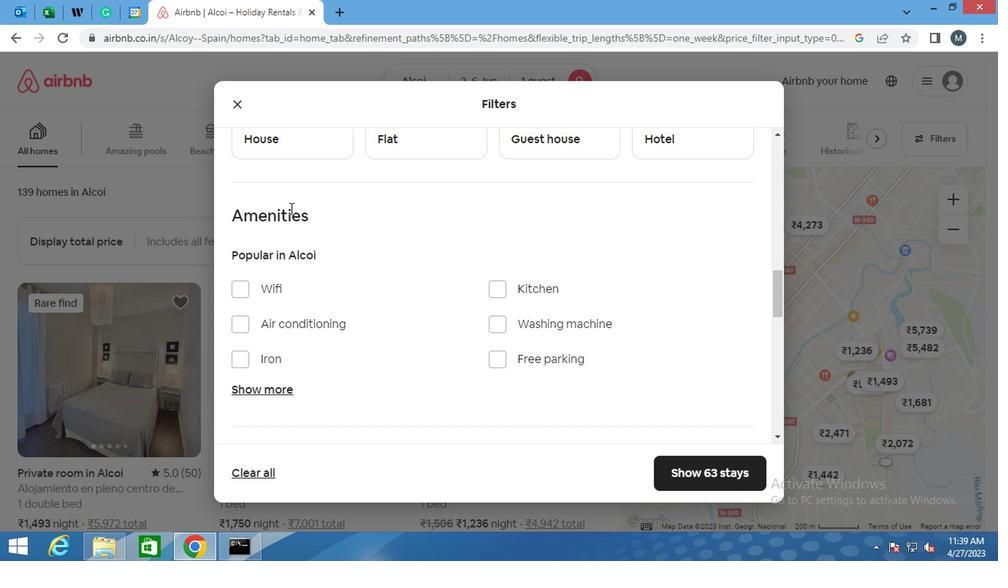 
Action: Mouse scrolled (292, 206) with delta (0, 1)
Screenshot: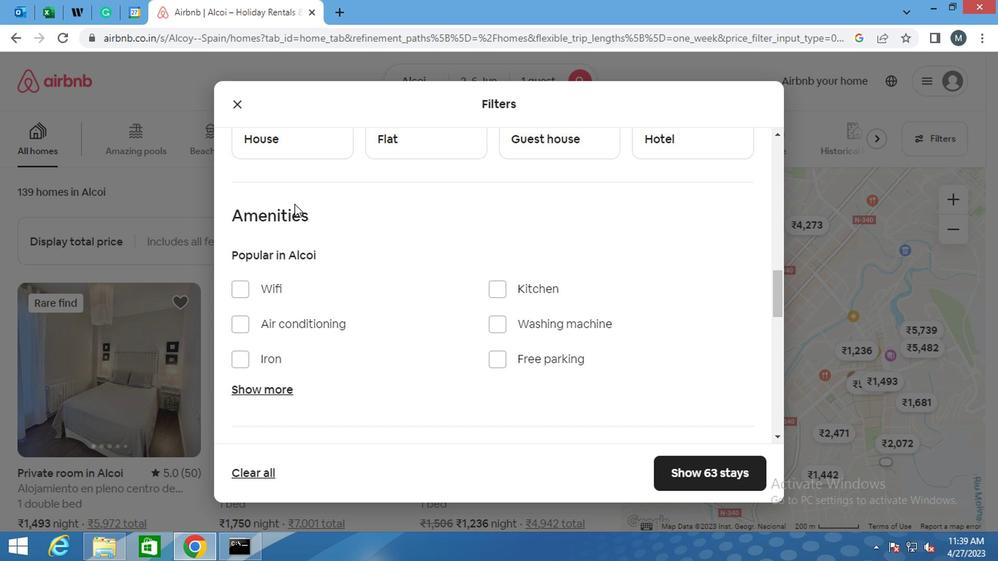 
Action: Mouse moved to (271, 243)
Screenshot: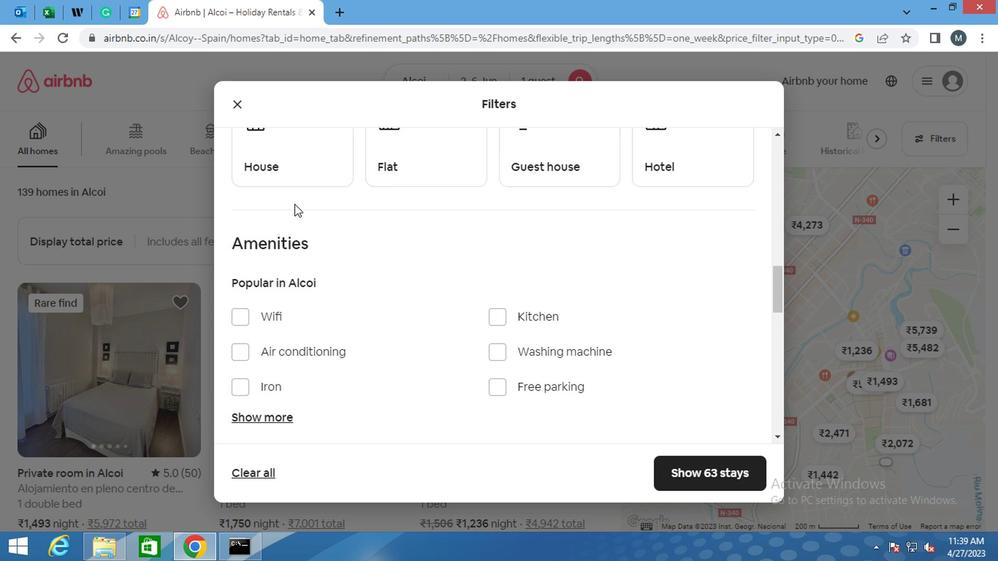 
Action: Mouse pressed left at (271, 243)
Screenshot: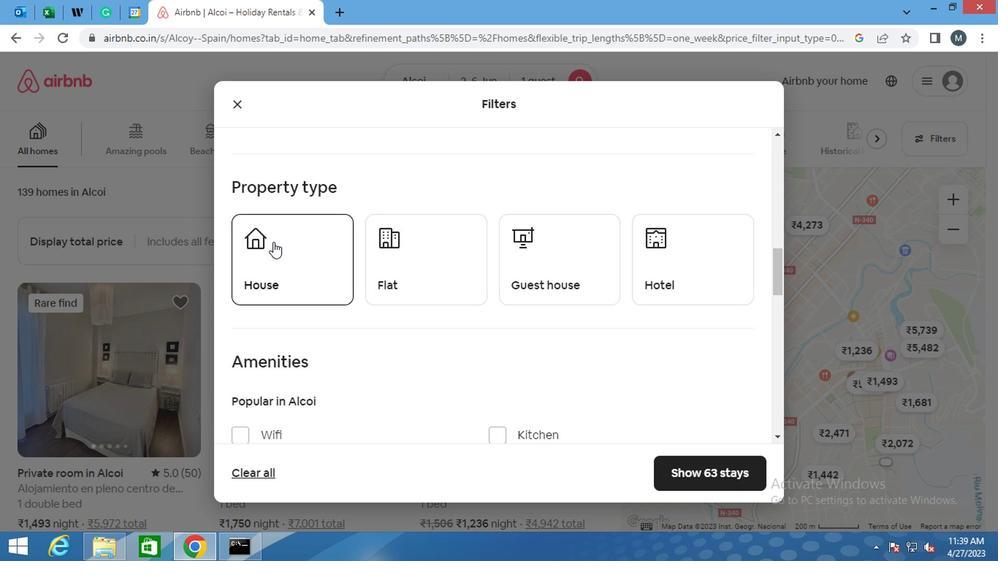 
Action: Mouse moved to (405, 246)
Screenshot: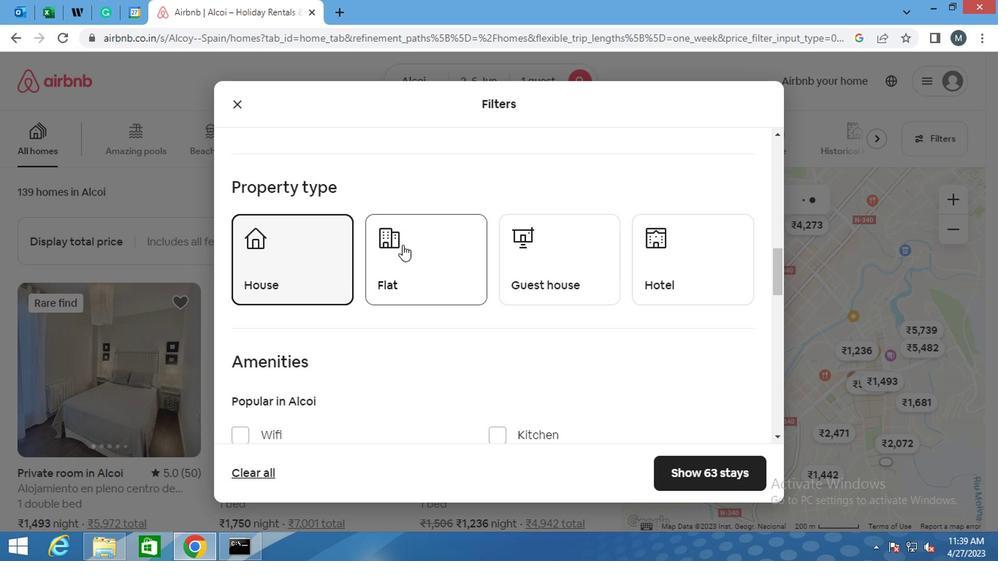 
Action: Mouse pressed left at (405, 246)
Screenshot: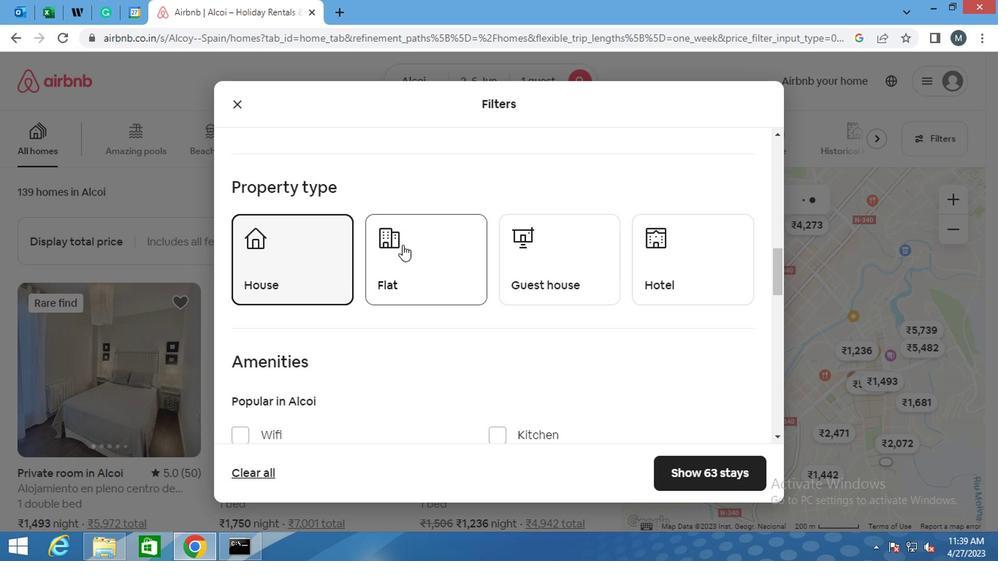 
Action: Mouse moved to (532, 252)
Screenshot: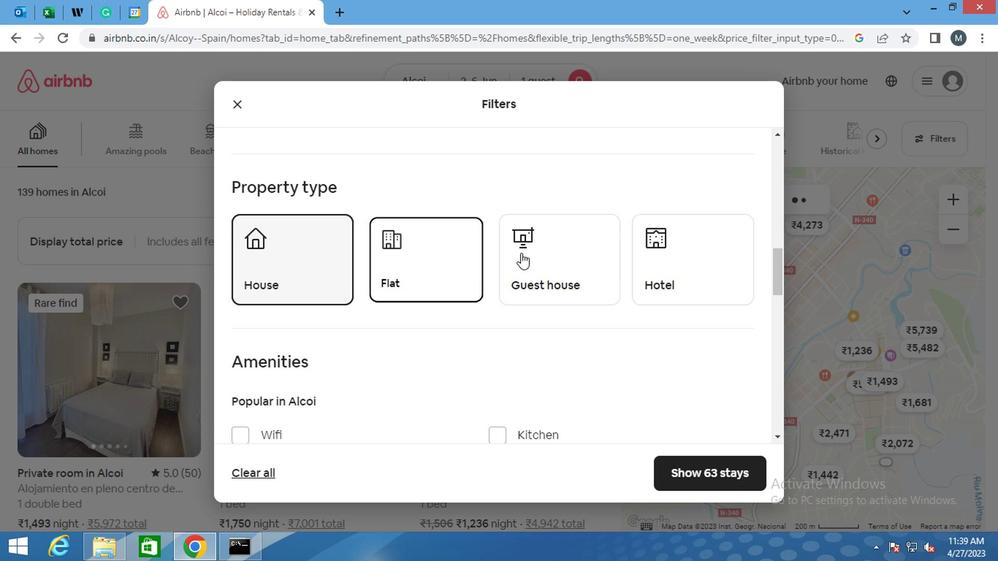 
Action: Mouse pressed left at (532, 252)
Screenshot: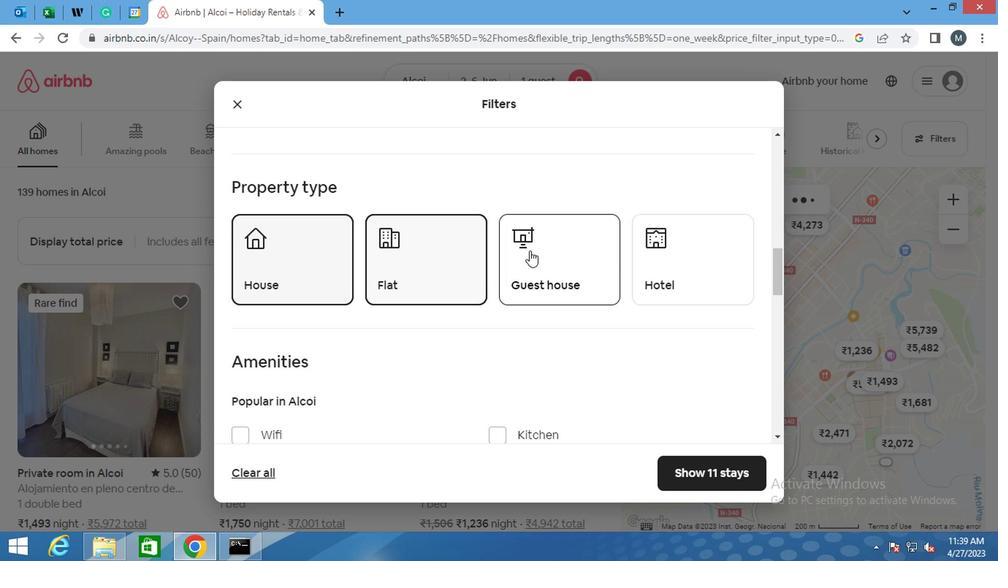 
Action: Mouse moved to (694, 229)
Screenshot: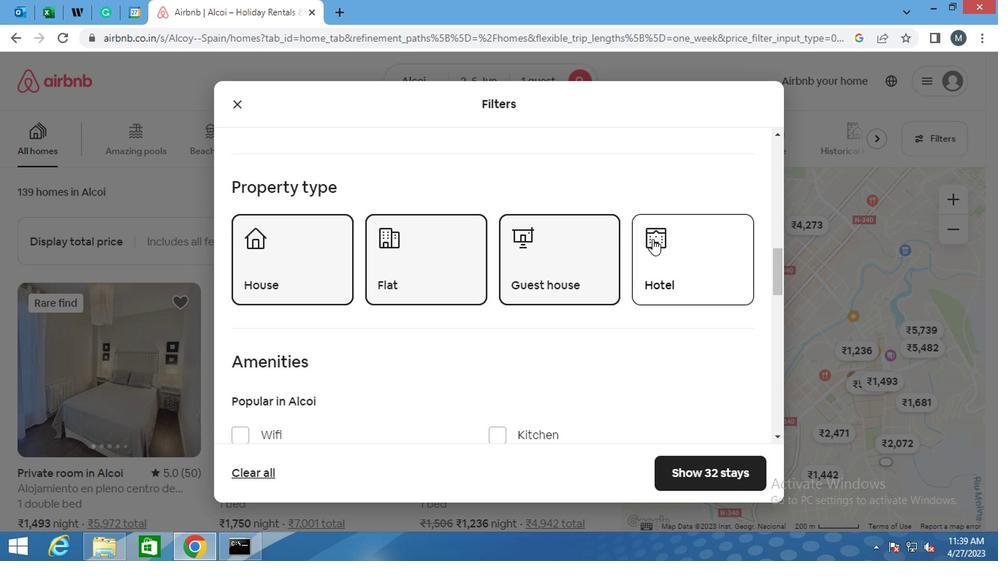 
Action: Mouse pressed left at (694, 229)
Screenshot: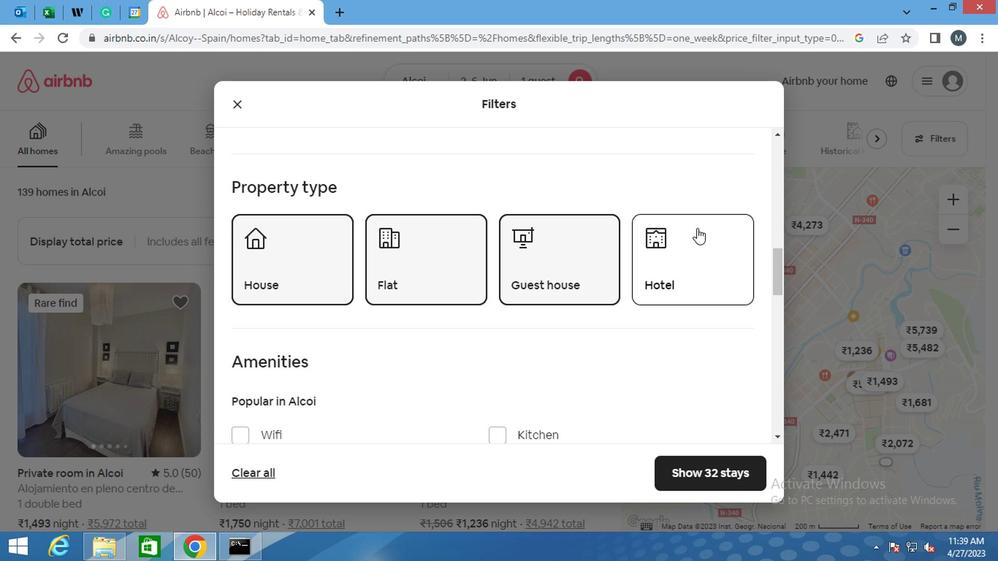 
Action: Mouse moved to (440, 227)
Screenshot: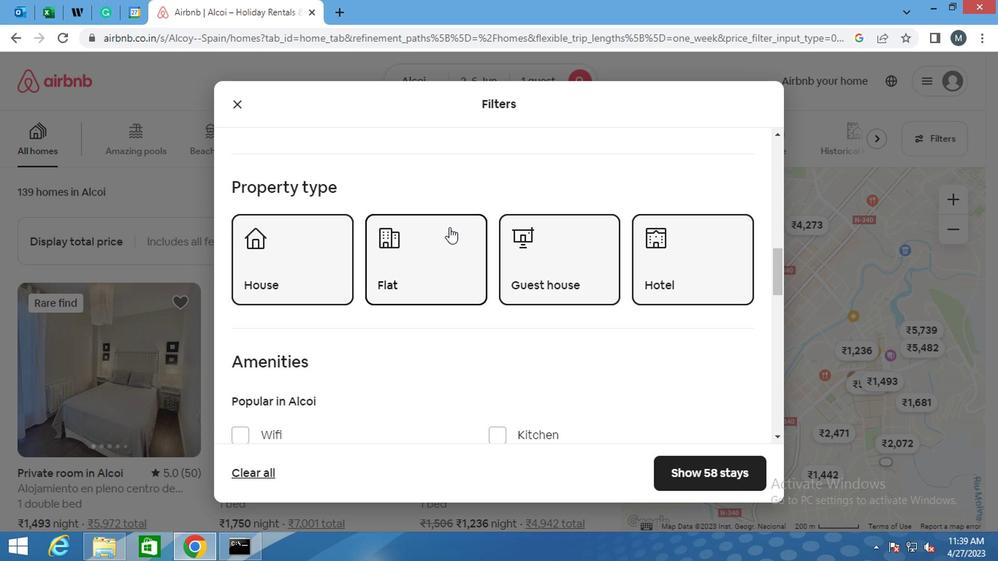 
Action: Mouse scrolled (440, 226) with delta (0, -1)
Screenshot: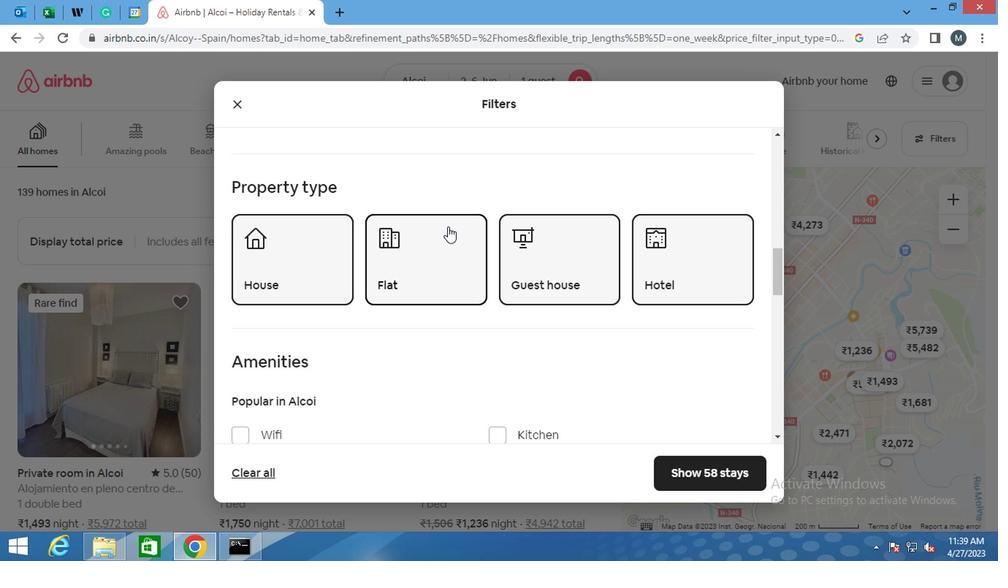 
Action: Mouse scrolled (440, 226) with delta (0, -1)
Screenshot: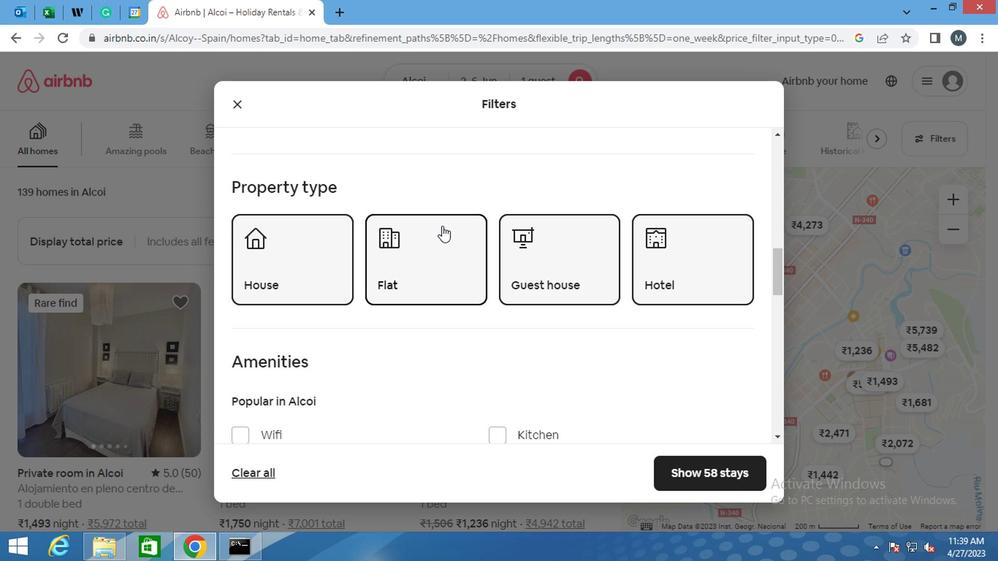 
Action: Mouse moved to (425, 232)
Screenshot: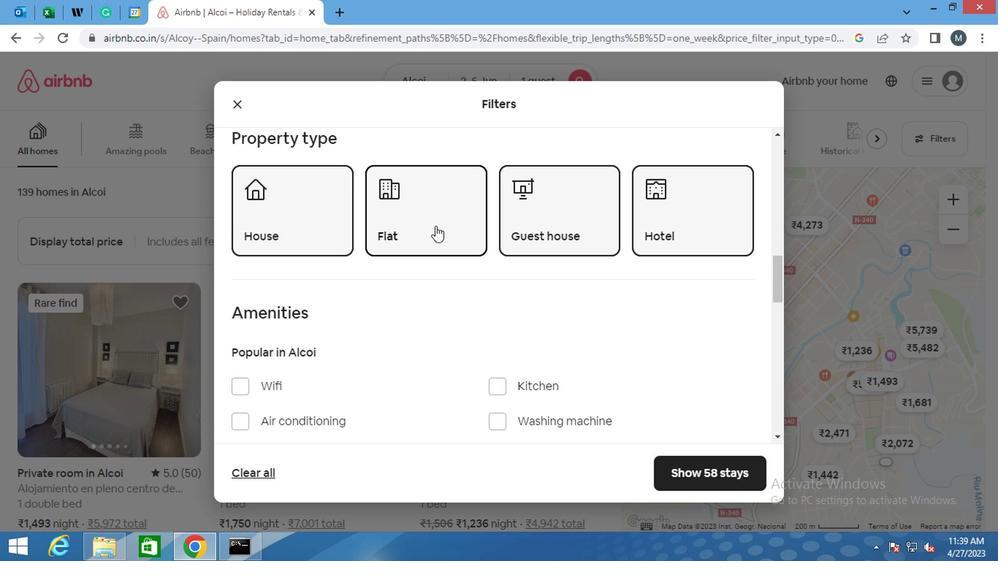 
Action: Mouse scrolled (425, 231) with delta (0, 0)
Screenshot: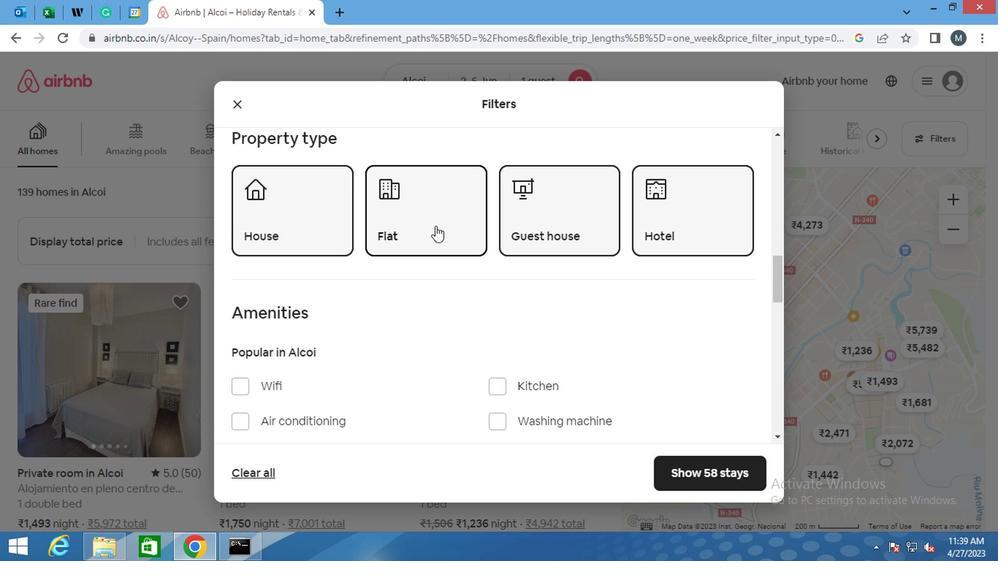 
Action: Mouse moved to (424, 234)
Screenshot: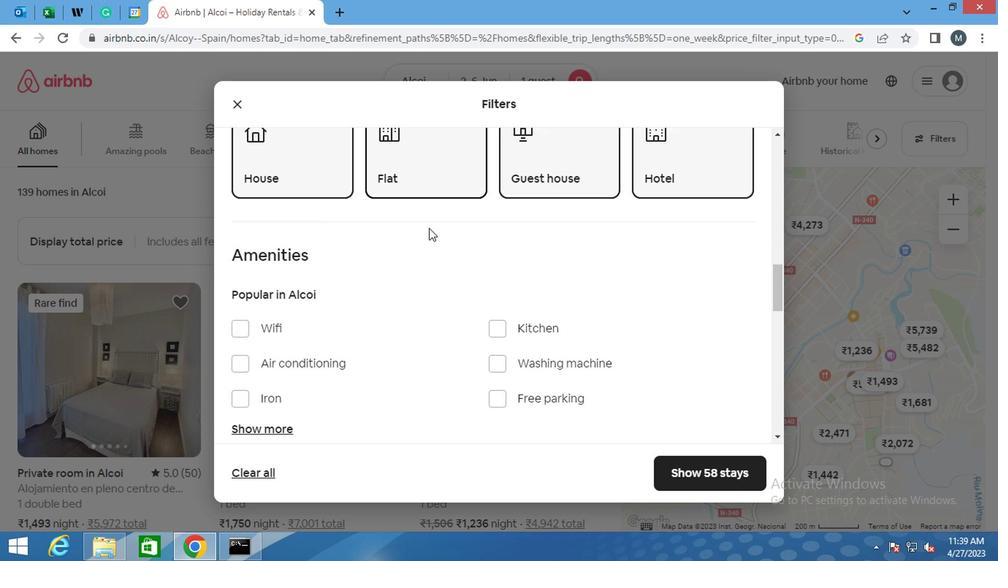 
Action: Mouse scrolled (424, 233) with delta (0, 0)
Screenshot: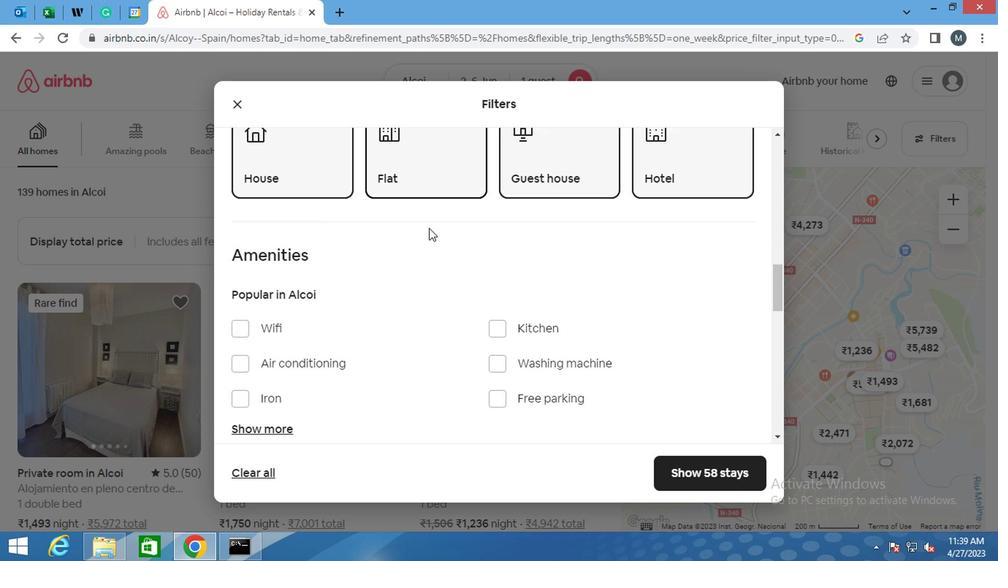 
Action: Mouse moved to (480, 273)
Screenshot: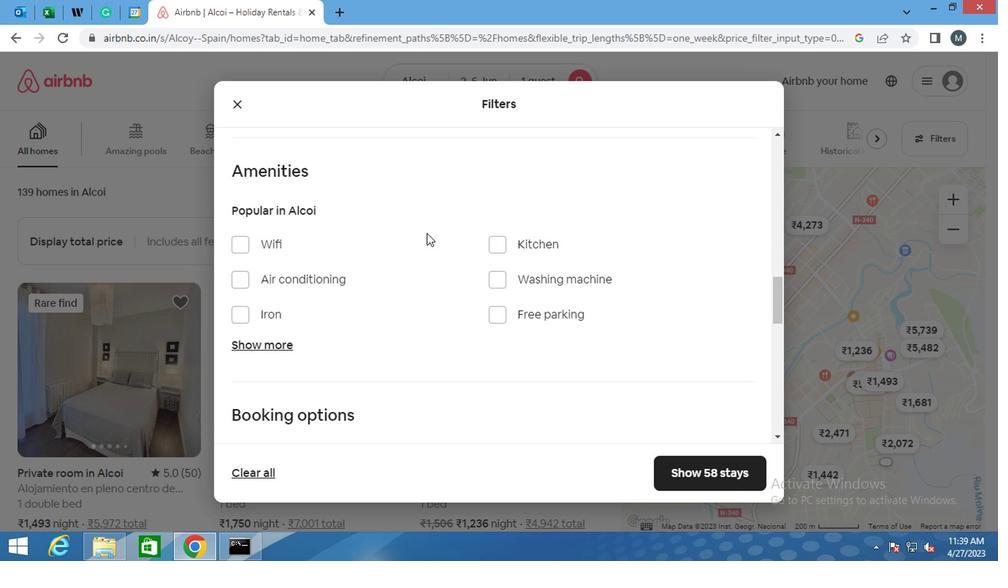 
Action: Mouse scrolled (480, 272) with delta (0, -1)
Screenshot: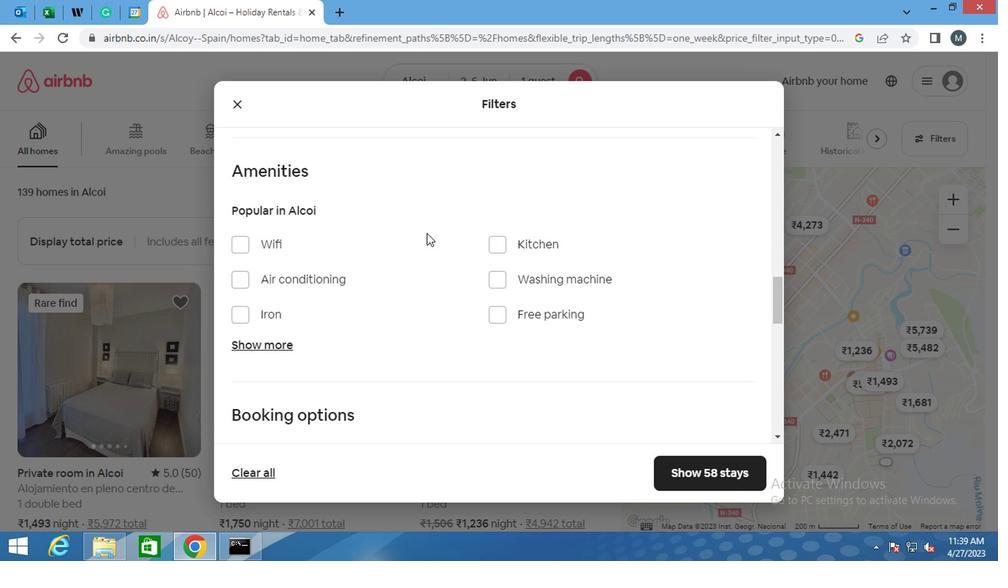 
Action: Mouse moved to (511, 280)
Screenshot: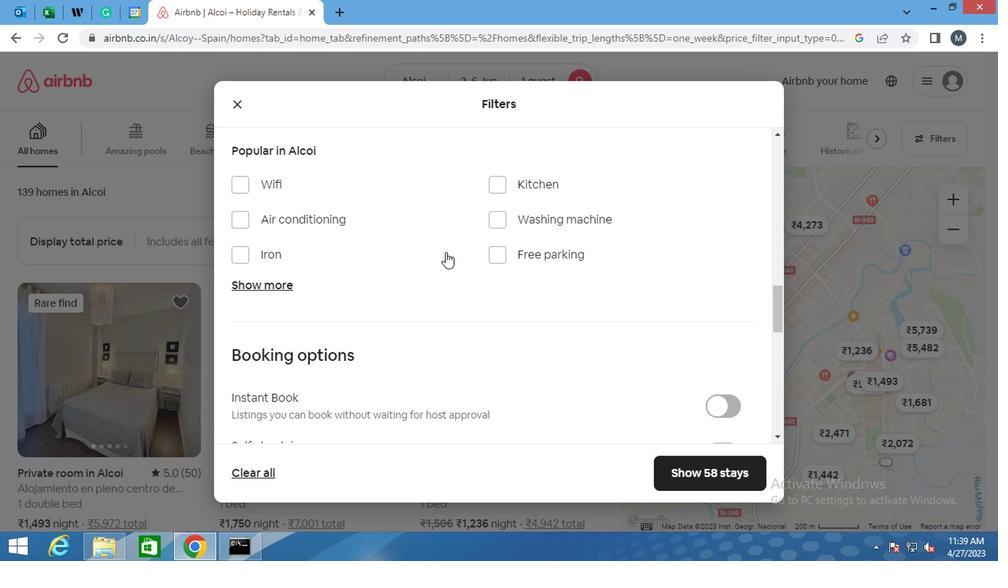 
Action: Mouse scrolled (511, 279) with delta (0, 0)
Screenshot: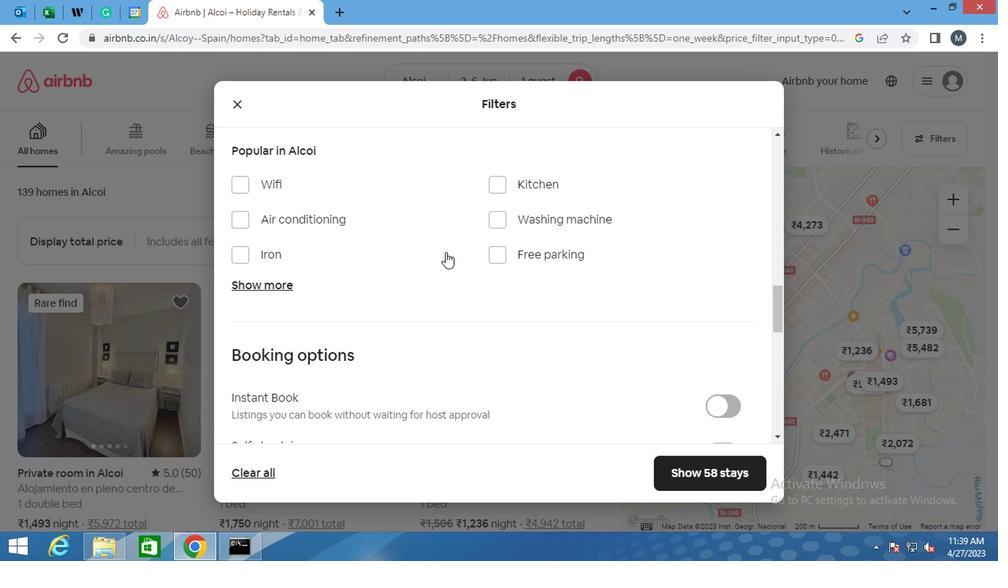 
Action: Mouse moved to (527, 286)
Screenshot: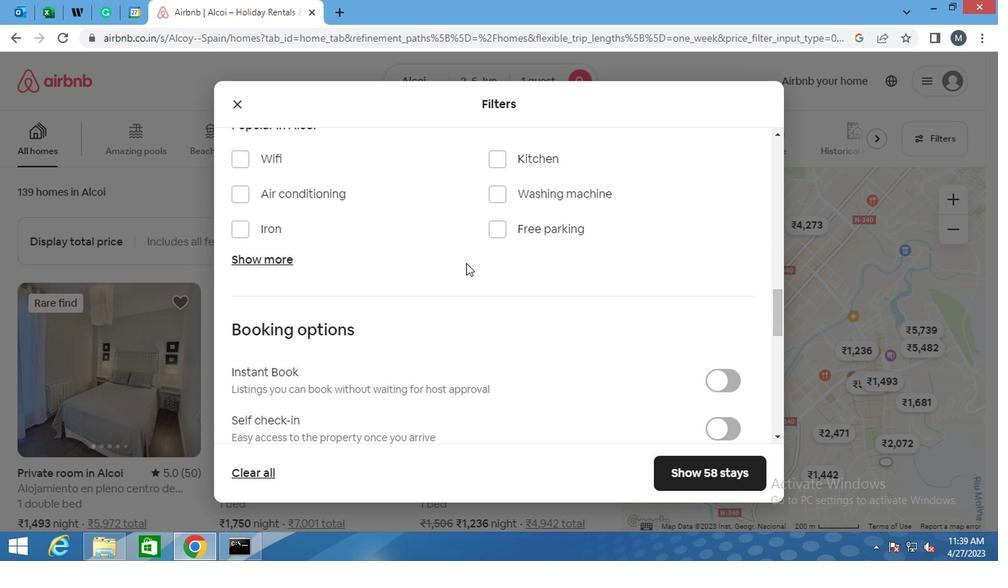 
Action: Mouse scrolled (527, 285) with delta (0, 0)
Screenshot: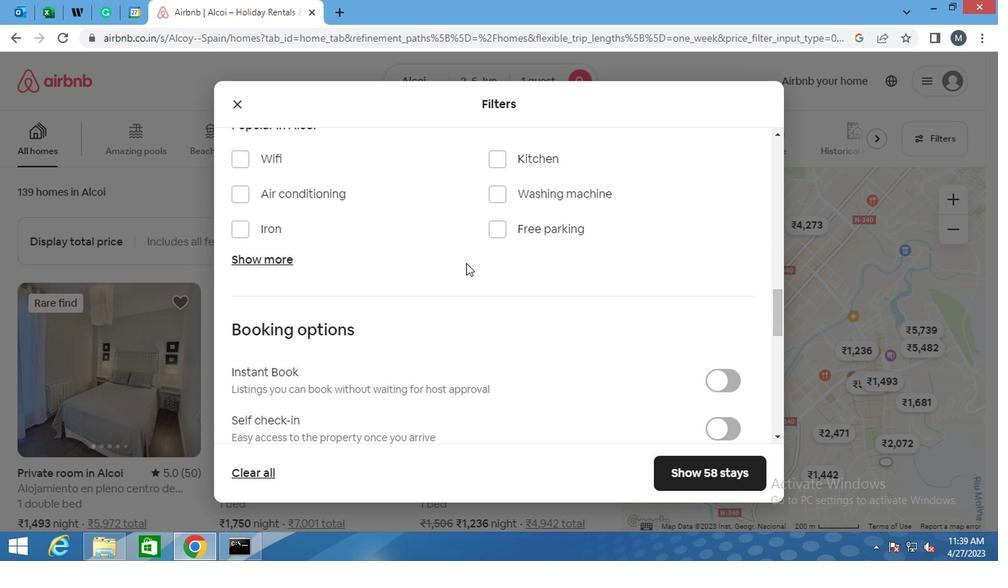 
Action: Mouse moved to (717, 196)
Screenshot: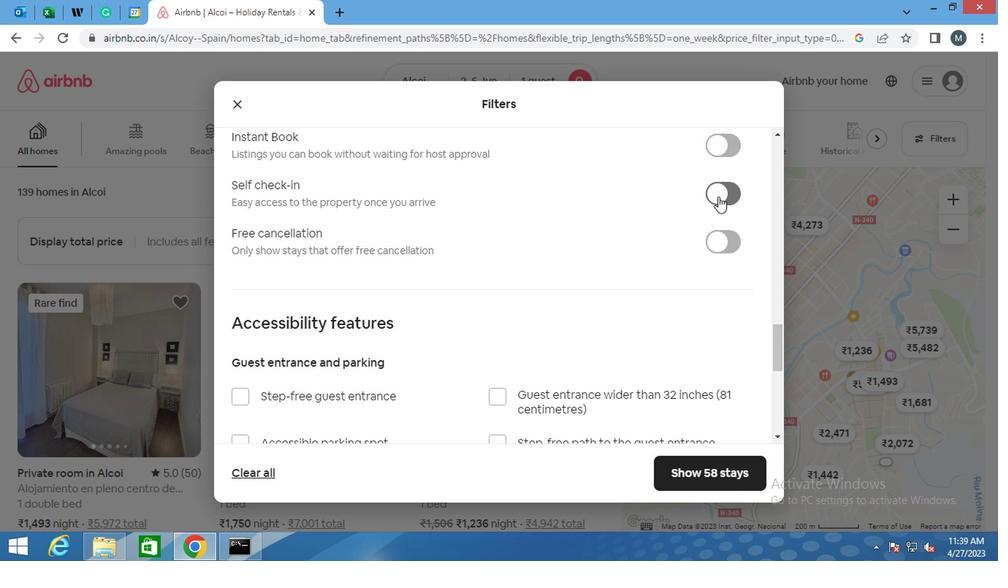 
Action: Mouse pressed left at (717, 196)
Screenshot: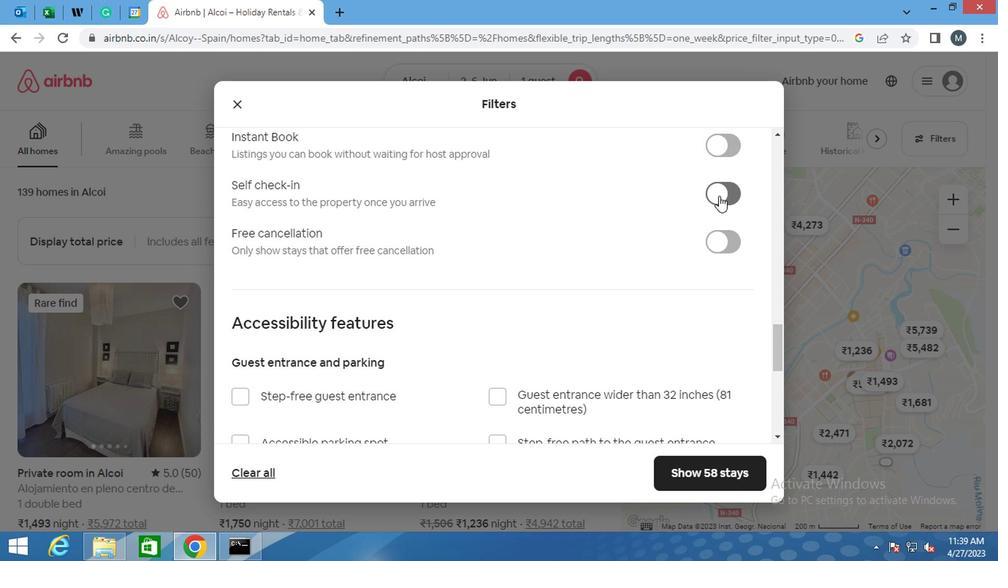 
Action: Mouse moved to (450, 269)
Screenshot: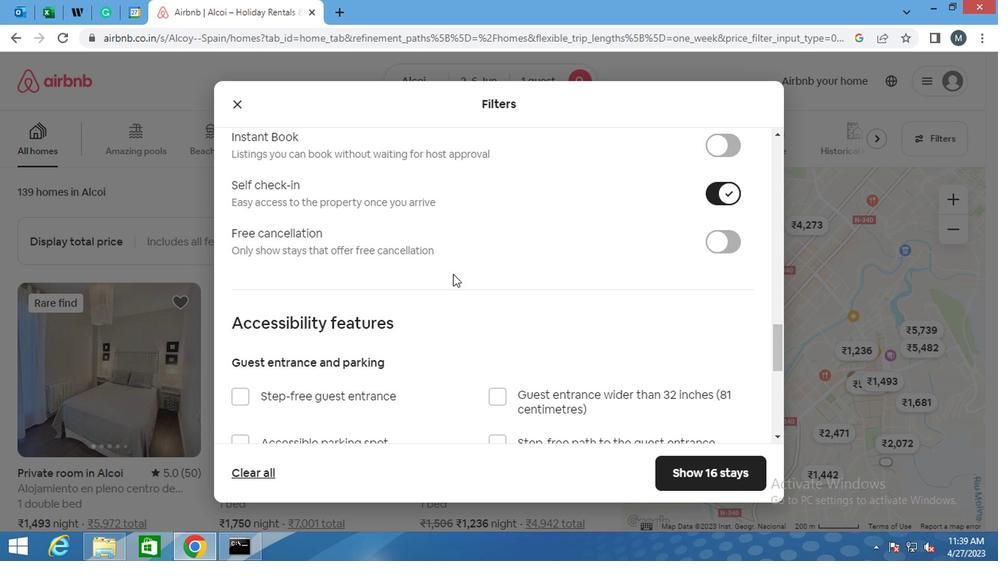 
Action: Mouse scrolled (450, 269) with delta (0, 0)
Screenshot: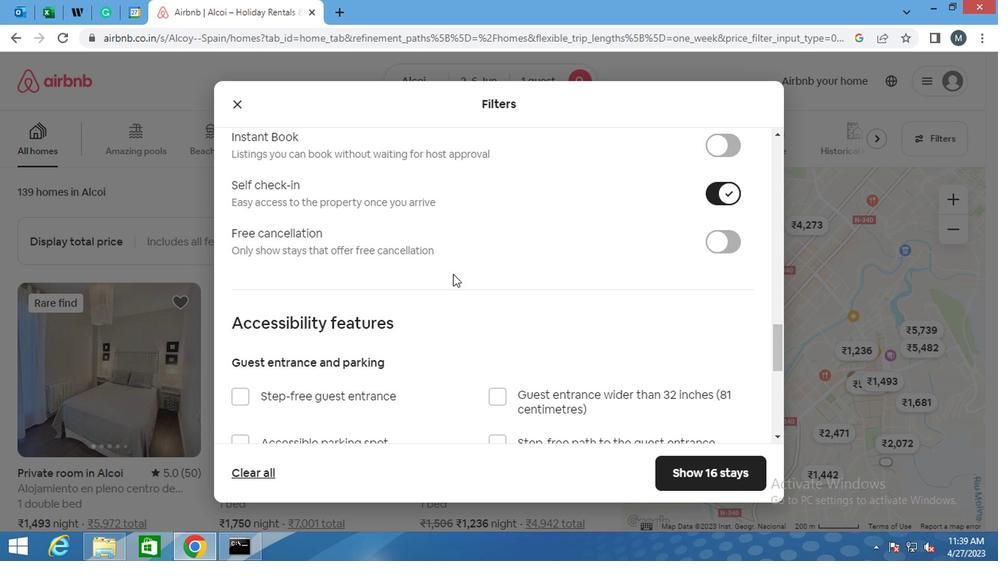 
Action: Mouse scrolled (450, 269) with delta (0, 0)
Screenshot: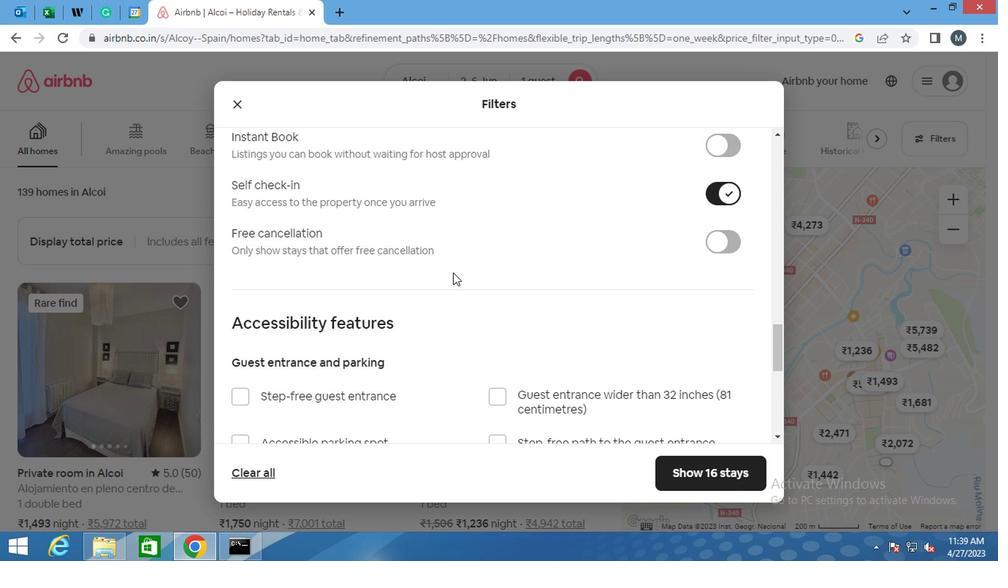 
Action: Mouse moved to (401, 278)
Screenshot: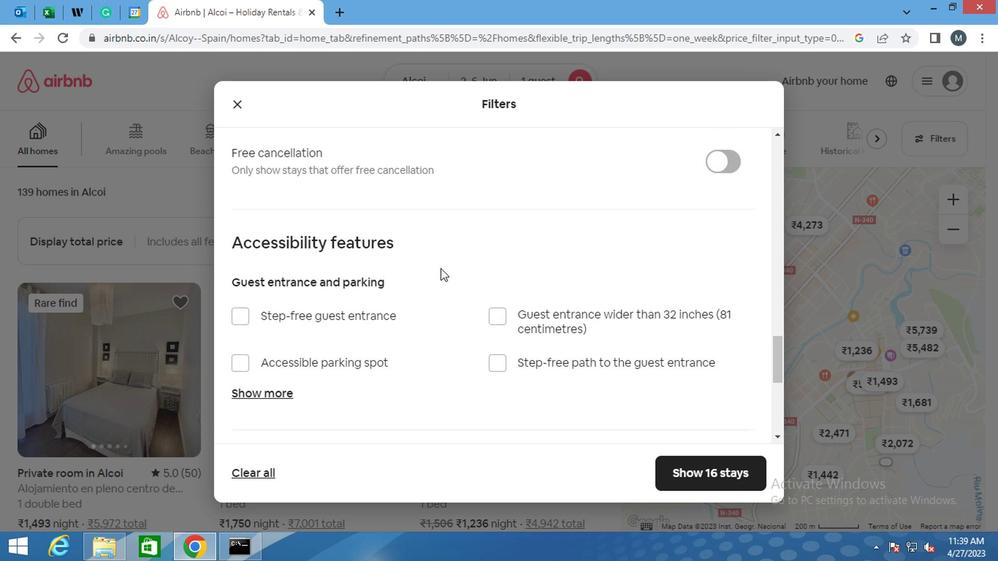 
Action: Mouse scrolled (401, 277) with delta (0, -1)
Screenshot: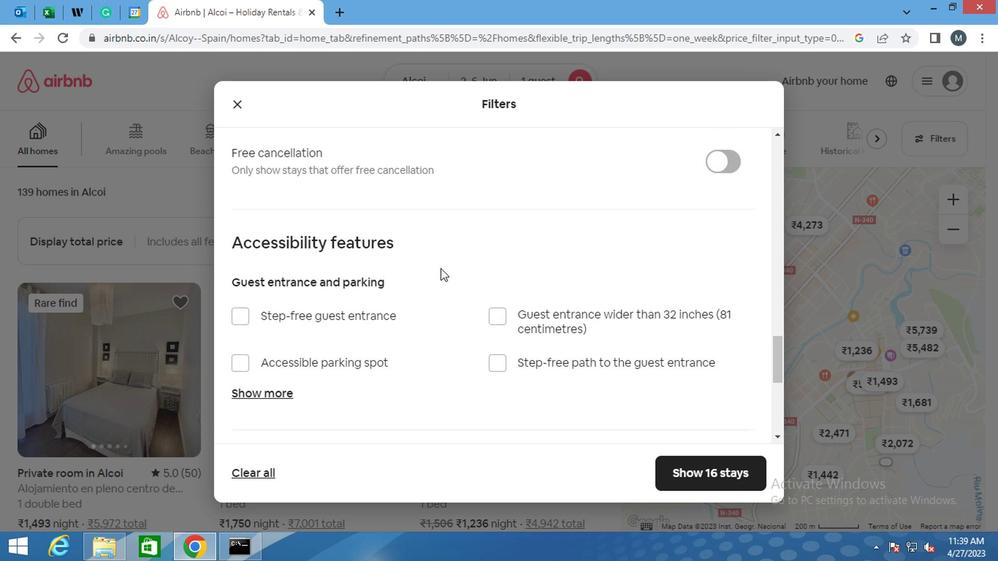
Action: Mouse moved to (392, 282)
Screenshot: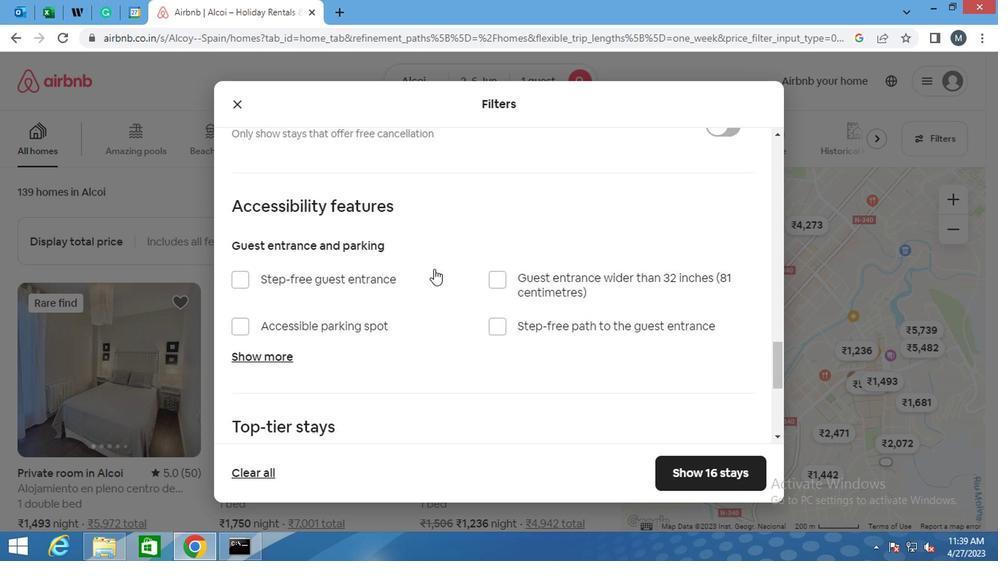 
Action: Mouse scrolled (392, 281) with delta (0, 0)
Screenshot: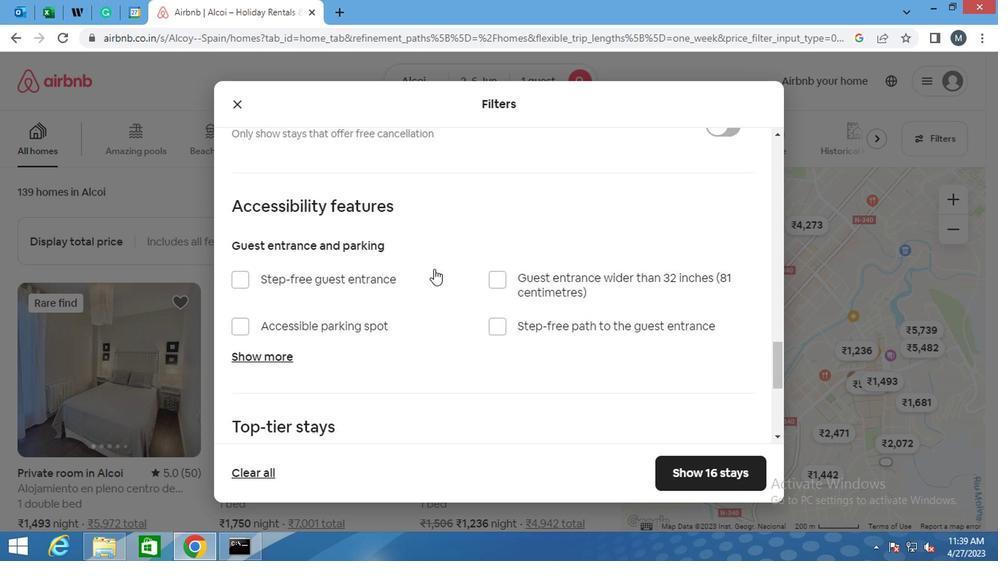
Action: Mouse moved to (387, 285)
Screenshot: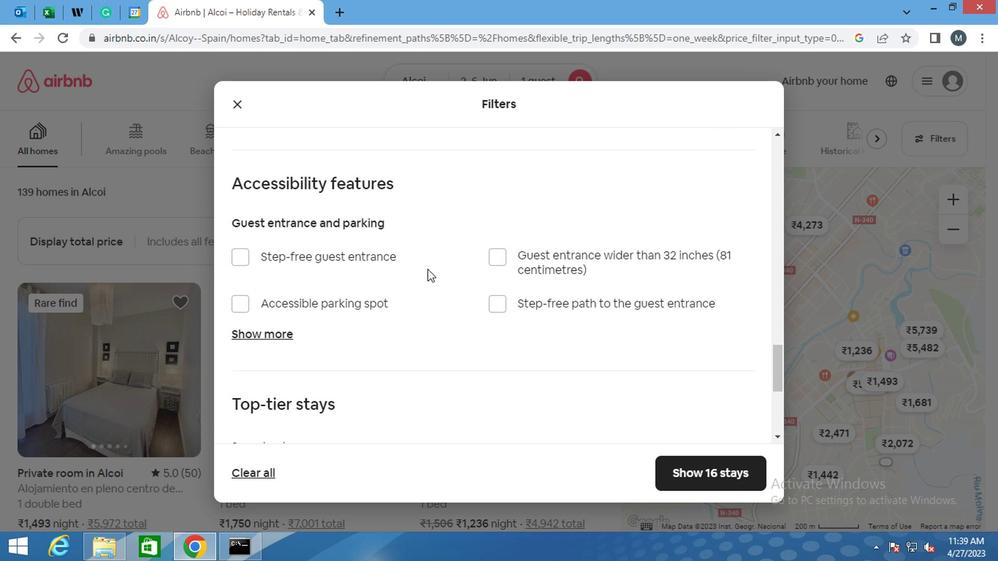 
Action: Mouse scrolled (387, 284) with delta (0, -1)
Screenshot: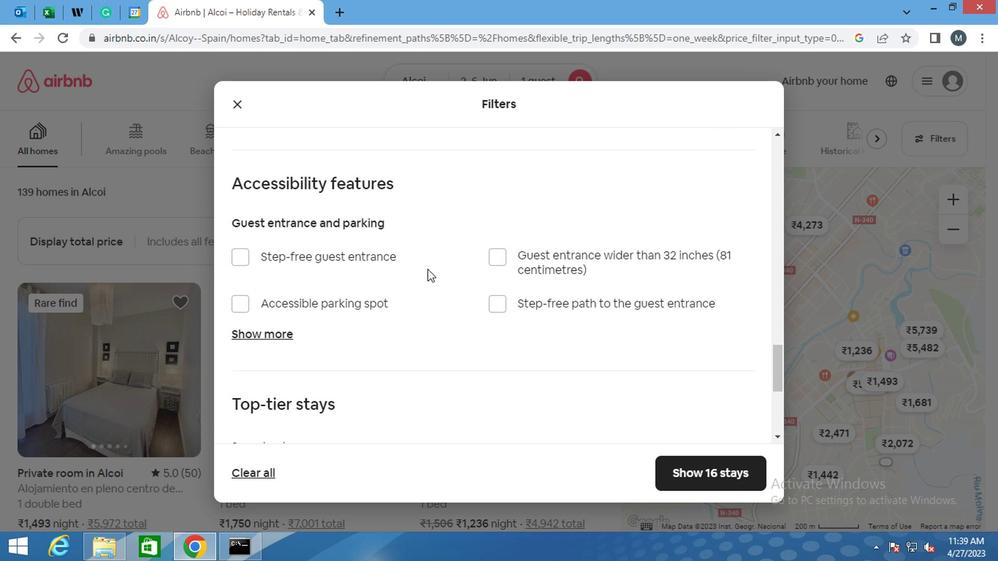 
Action: Mouse moved to (258, 344)
Screenshot: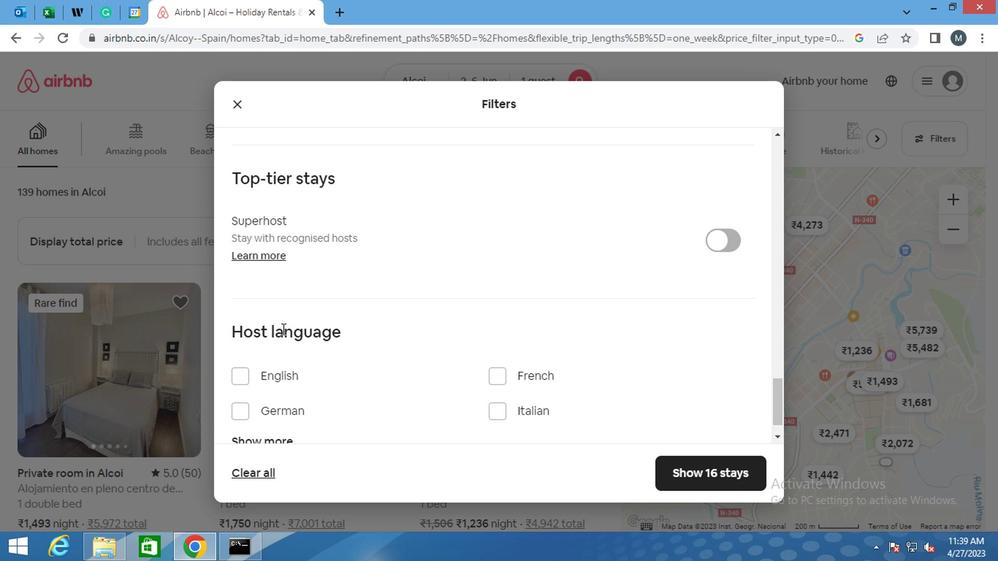 
Action: Mouse scrolled (258, 343) with delta (0, -1)
Screenshot: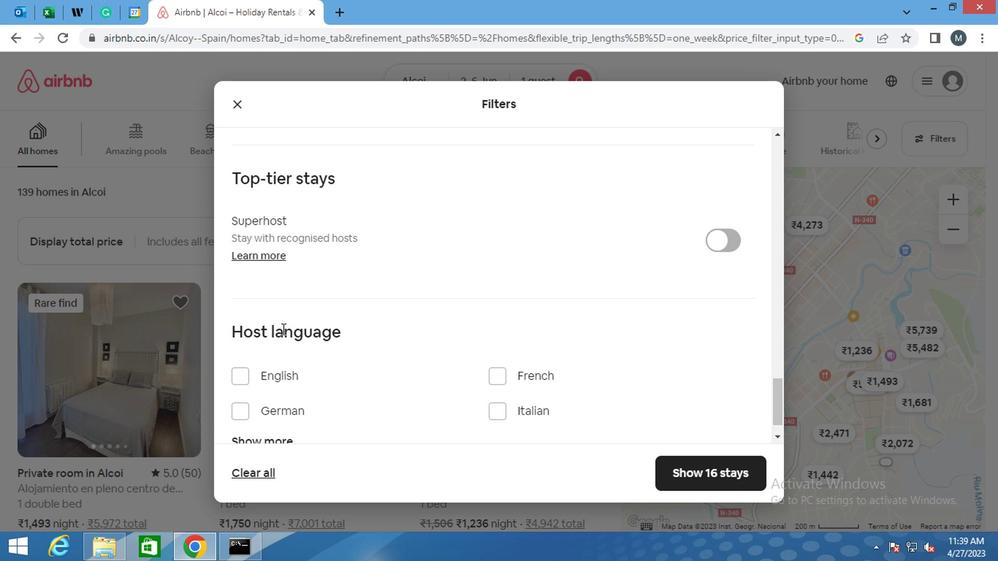 
Action: Mouse moved to (256, 346)
Screenshot: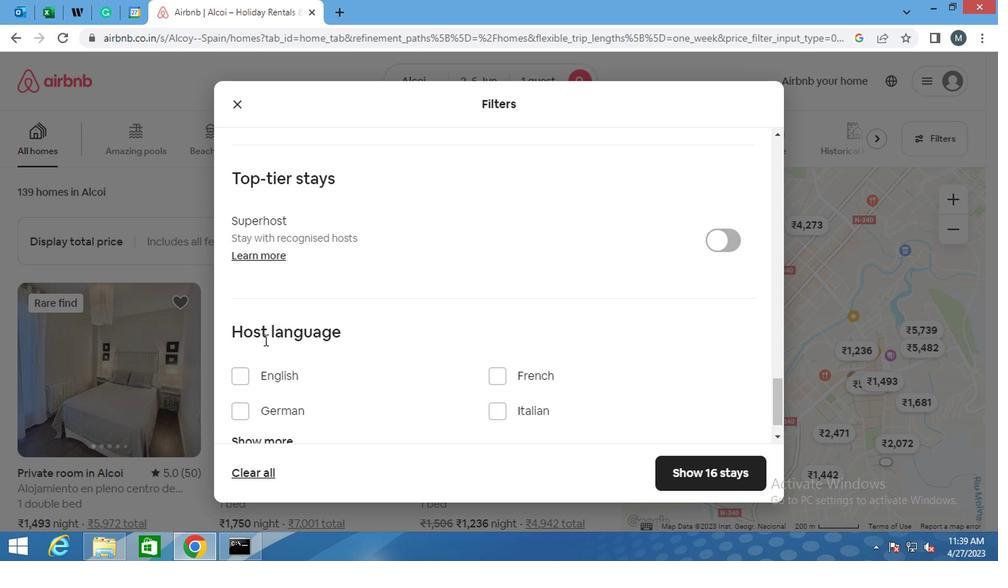 
Action: Mouse scrolled (256, 346) with delta (0, 0)
Screenshot: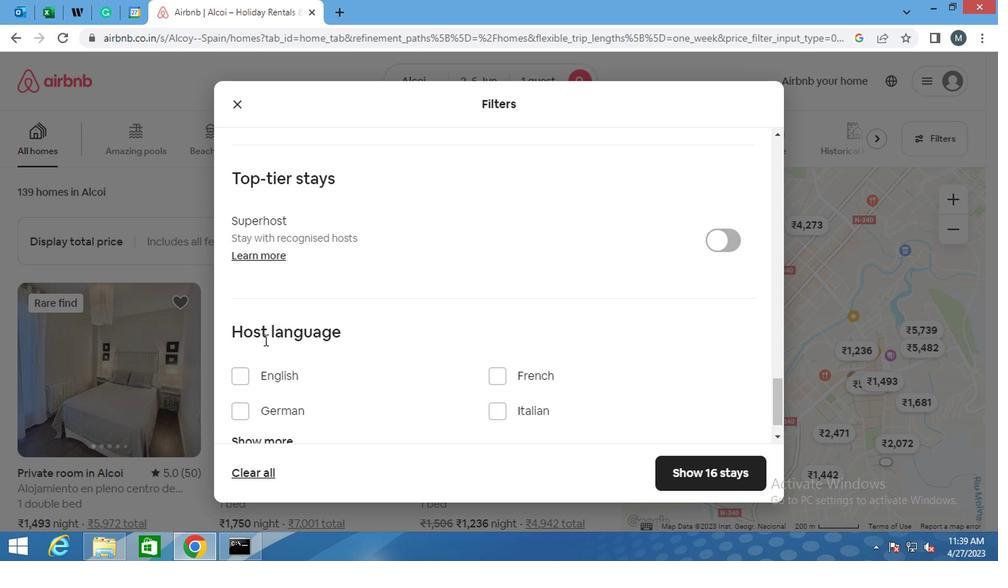 
Action: Mouse moved to (227, 343)
Screenshot: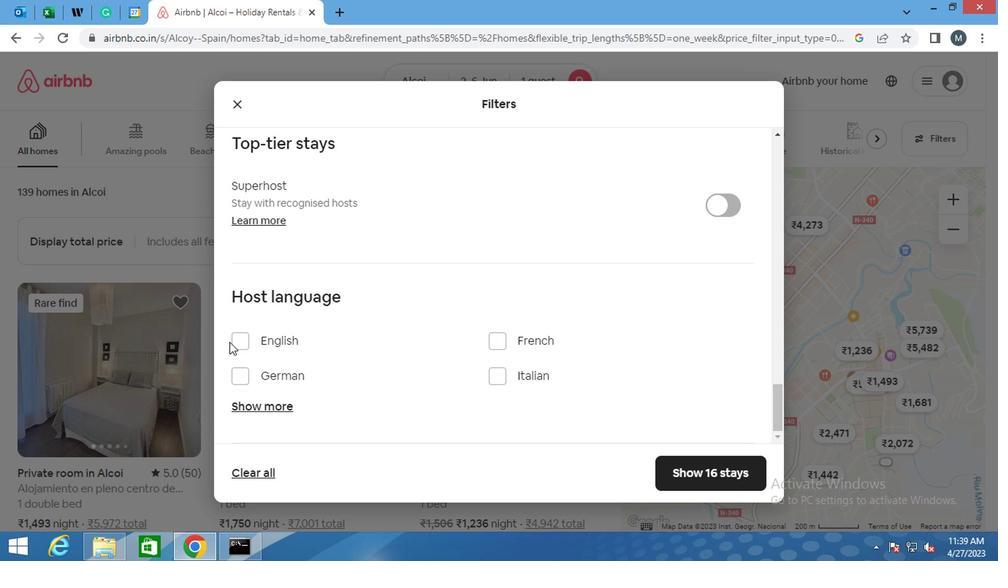 
Action: Mouse pressed left at (227, 343)
Screenshot: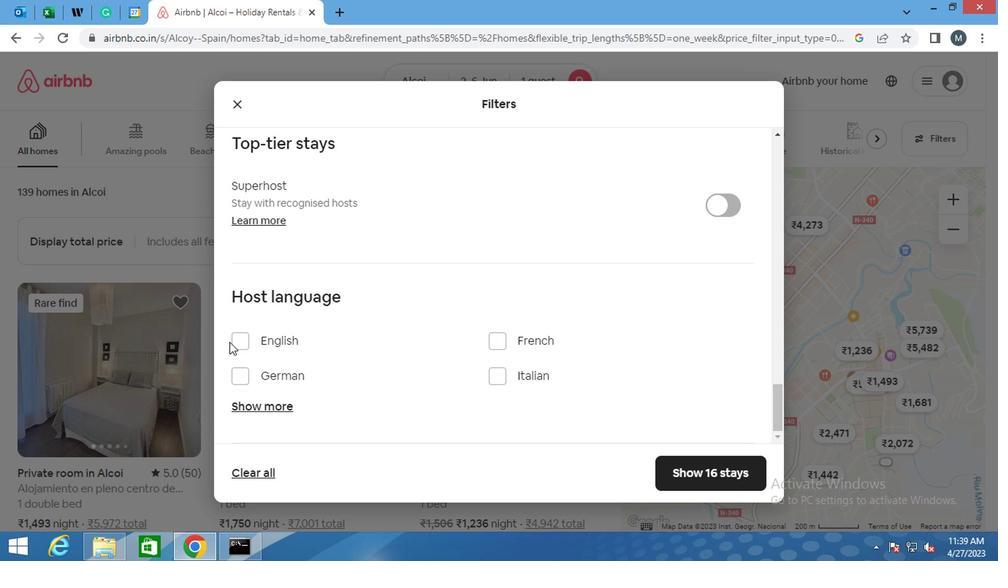 
Action: Mouse moved to (254, 345)
Screenshot: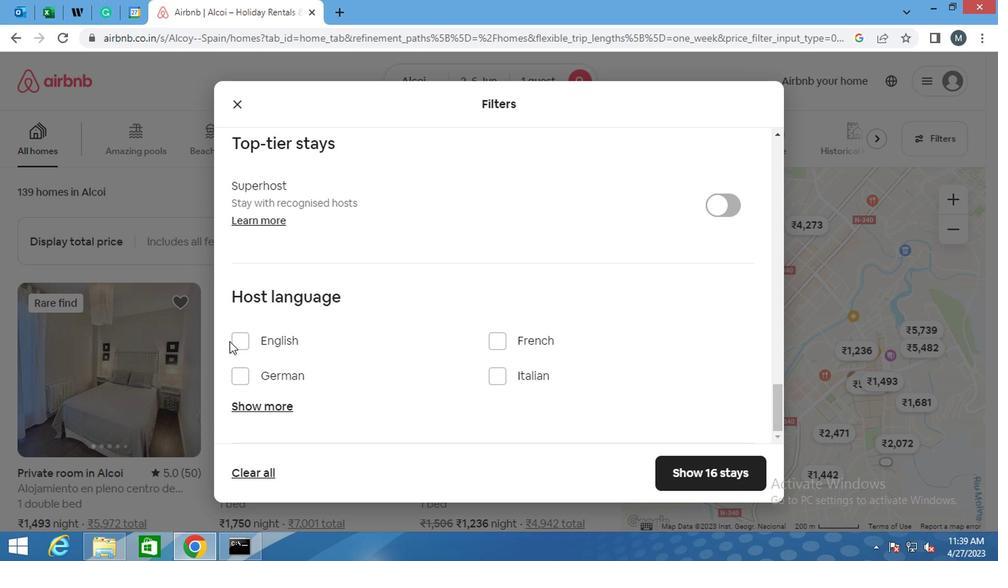 
Action: Mouse pressed left at (254, 345)
Screenshot: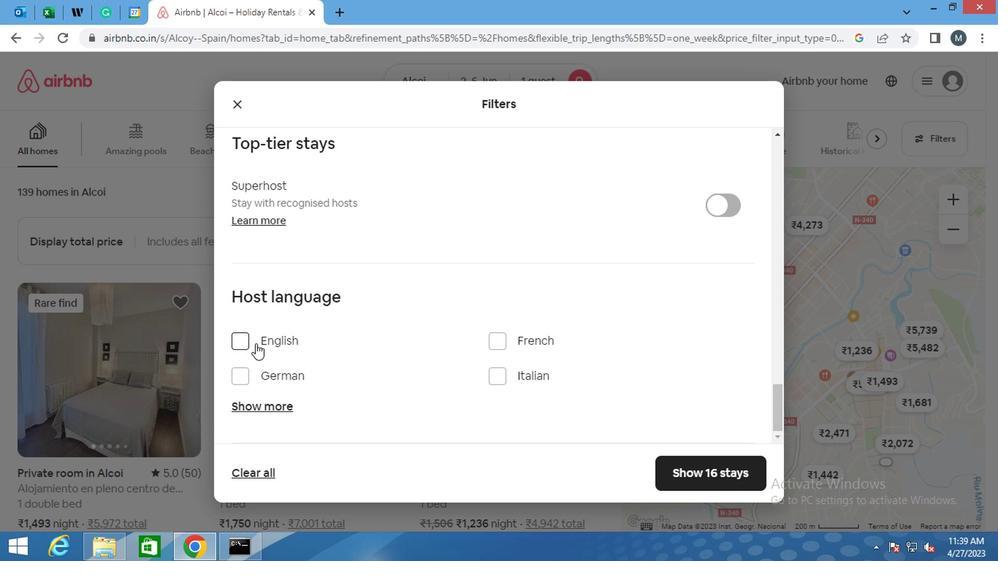 
Action: Mouse moved to (701, 467)
Screenshot: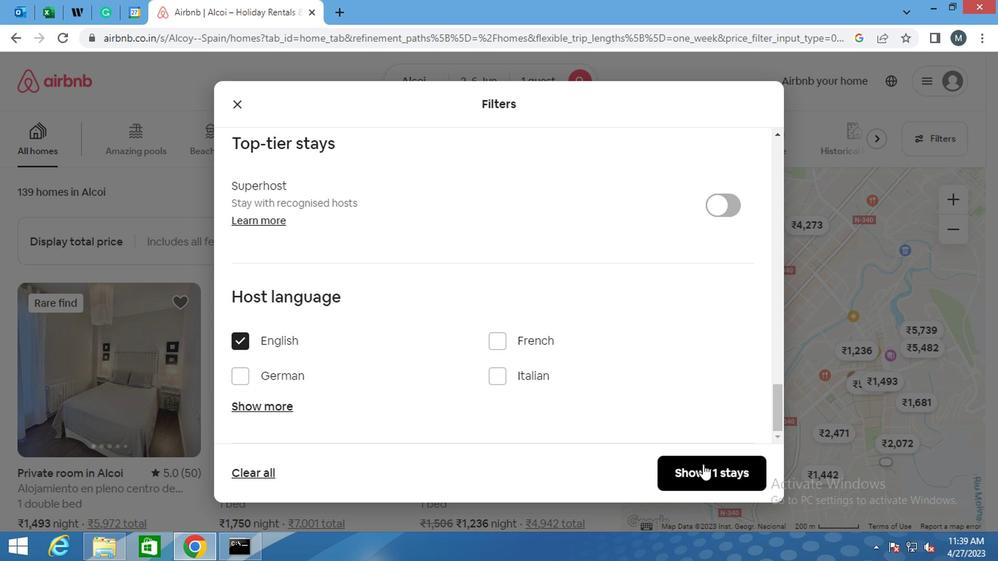 
Action: Mouse pressed left at (701, 467)
Screenshot: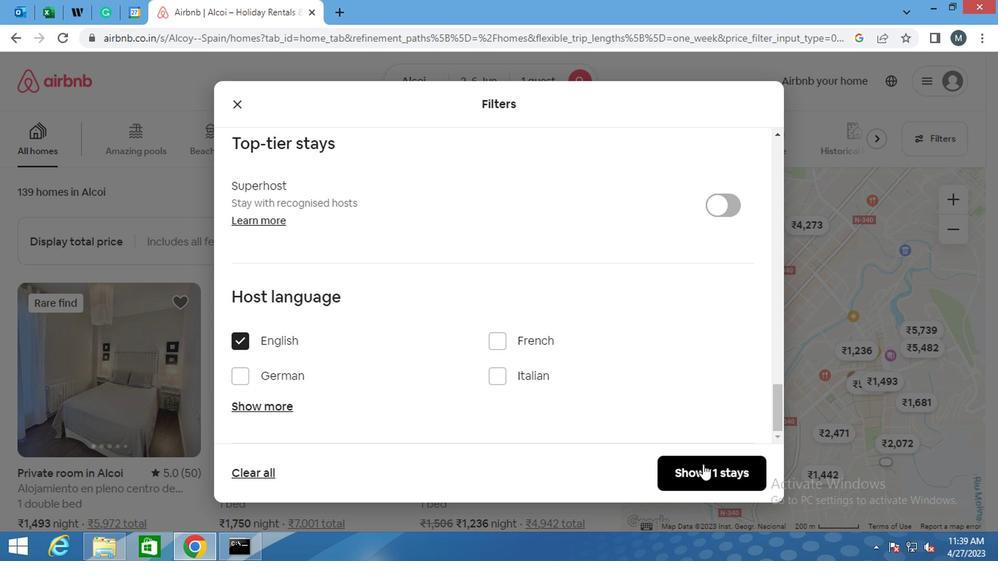 
Action: Mouse moved to (697, 456)
Screenshot: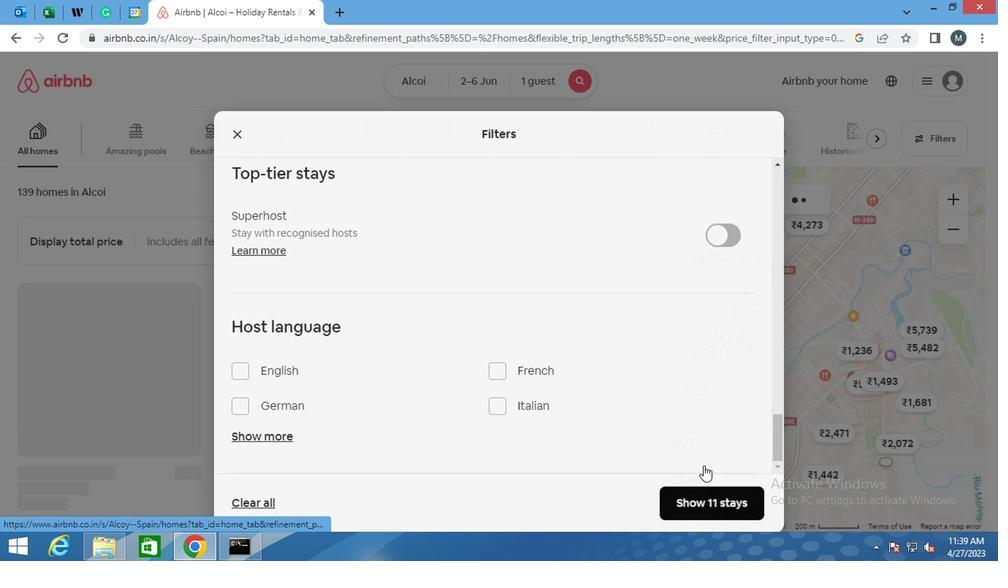 
